 Task: Open Card Bug Report Triage in Board Content Creation to Workspace Community Management and add a team member Softage.3@softage.net, a label Purple, a checklist Business Continuity Plan, an attachment from your google drive, a color Purple and finally, add a card description 'Create design mockups for new product' and a comment 'We should approach this task with a customer-centric mindset, ensuring that we meet their needs and expectations.'. Add a start date 'Jan 07, 1900' with a due date 'Jan 14, 1900'
Action: Mouse moved to (97, 56)
Screenshot: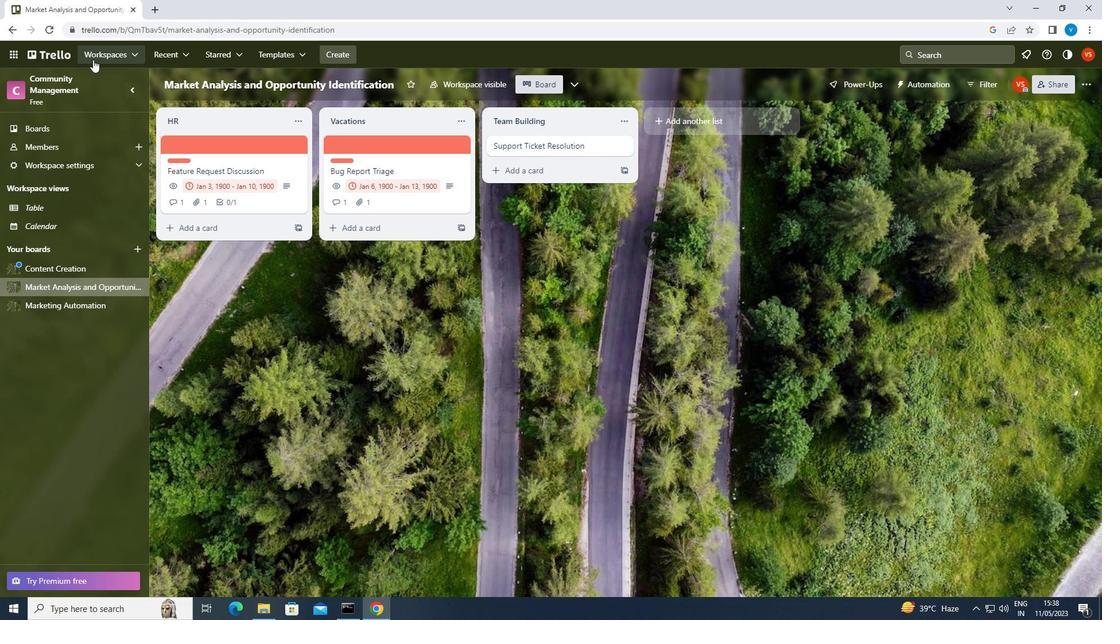 
Action: Mouse pressed left at (97, 56)
Screenshot: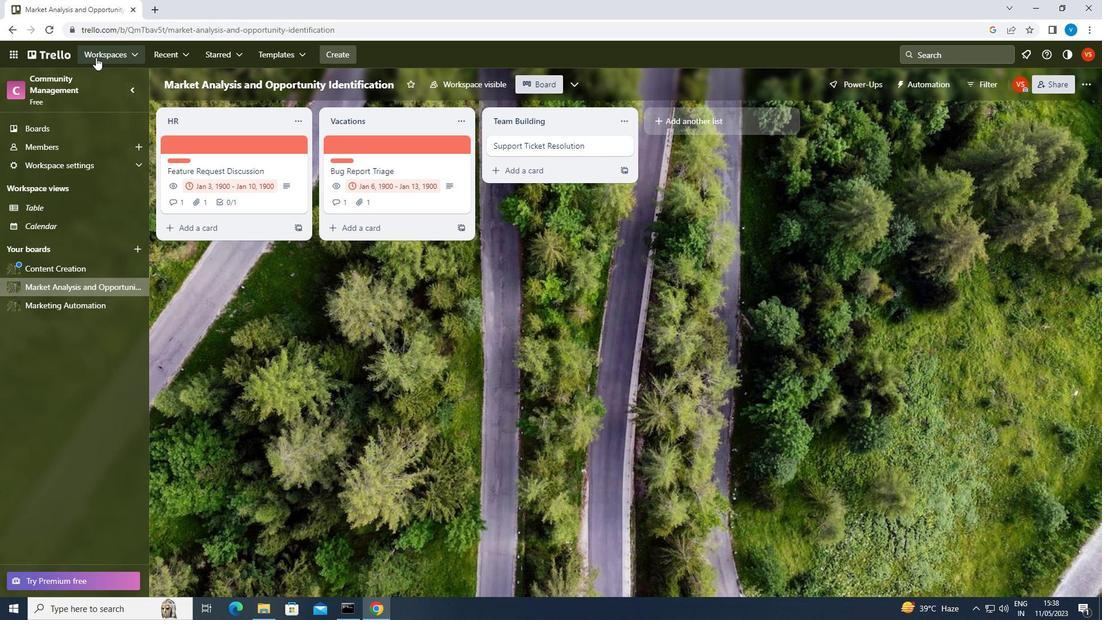 
Action: Mouse moved to (140, 283)
Screenshot: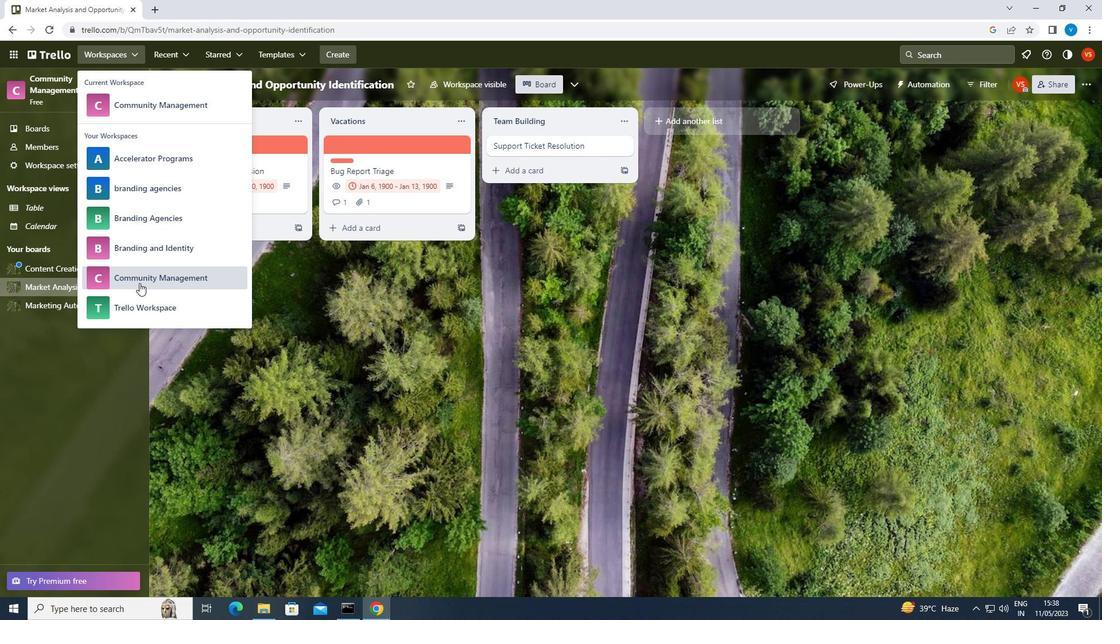 
Action: Mouse pressed left at (140, 283)
Screenshot: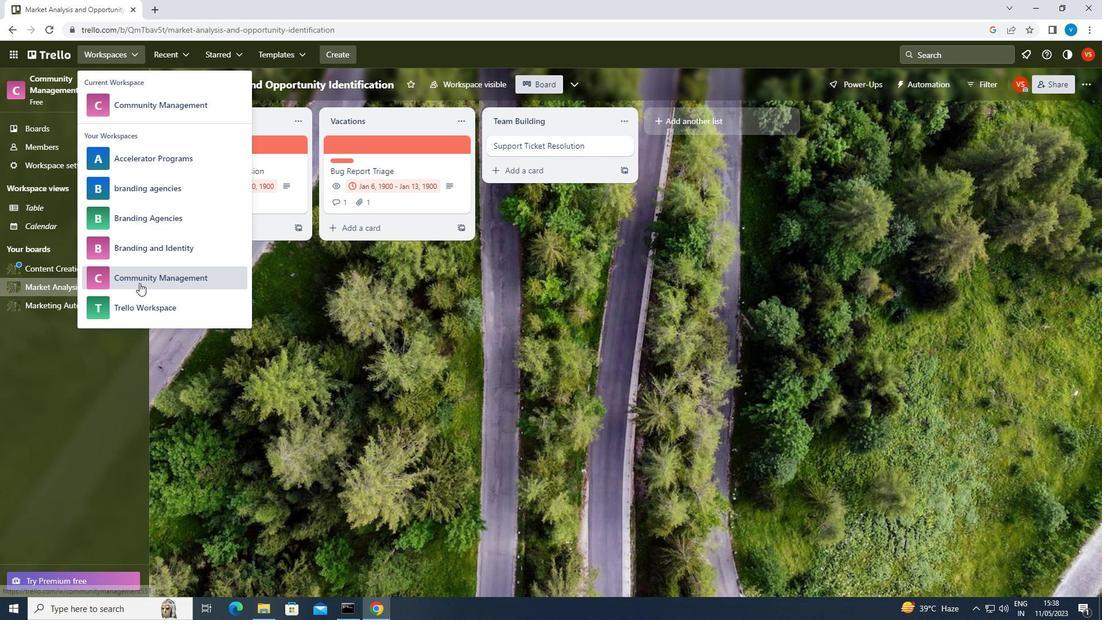 
Action: Mouse moved to (678, 449)
Screenshot: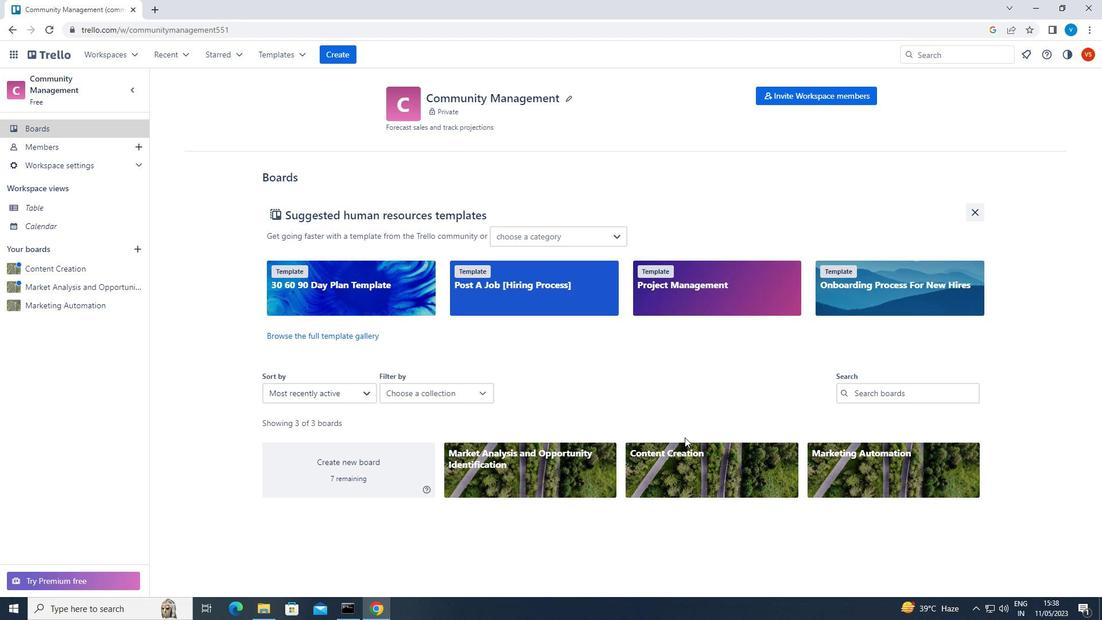 
Action: Mouse pressed left at (678, 449)
Screenshot: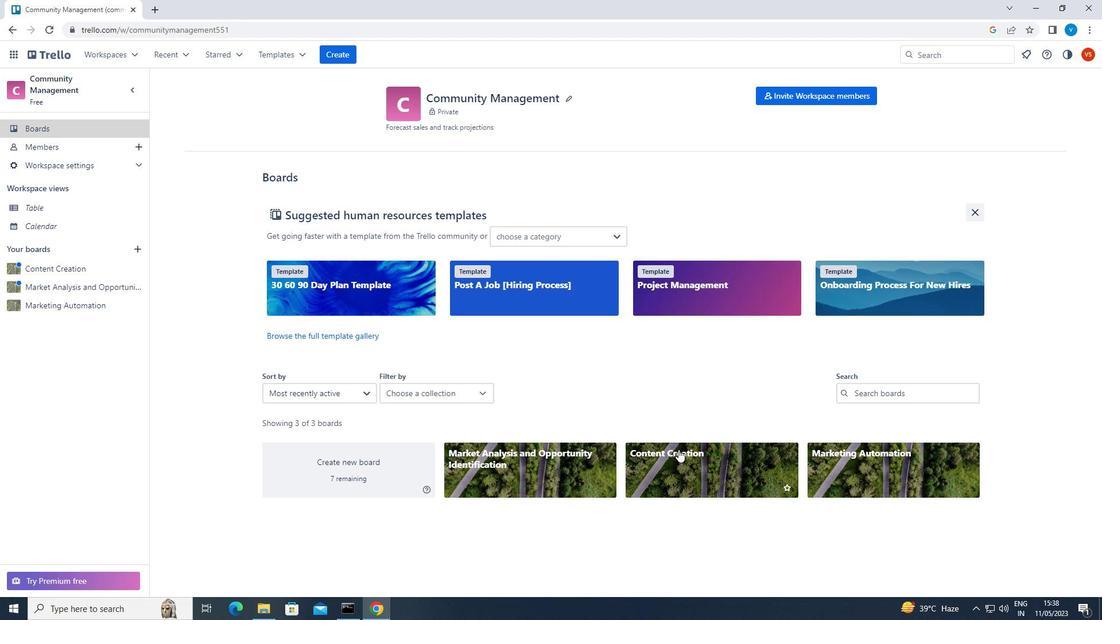 
Action: Mouse moved to (523, 141)
Screenshot: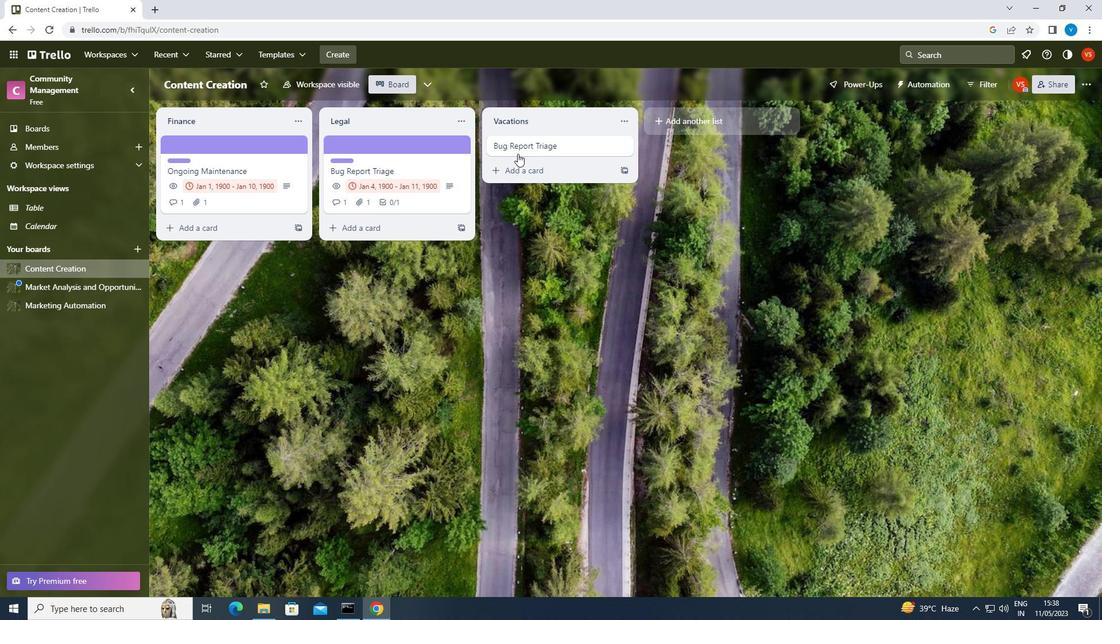 
Action: Mouse pressed left at (523, 141)
Screenshot: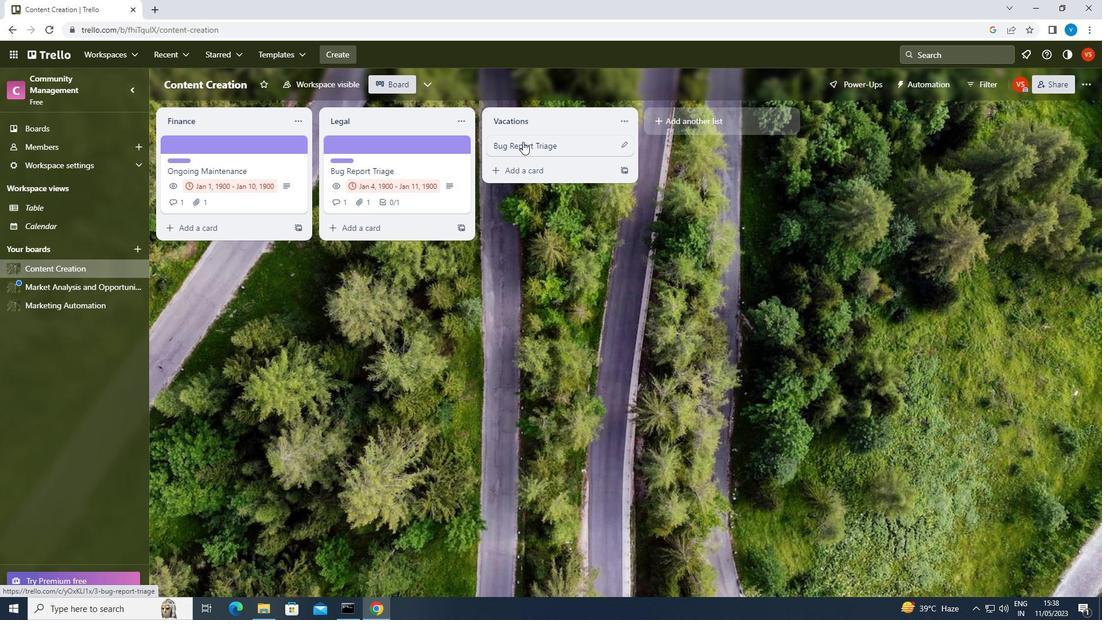 
Action: Mouse moved to (686, 144)
Screenshot: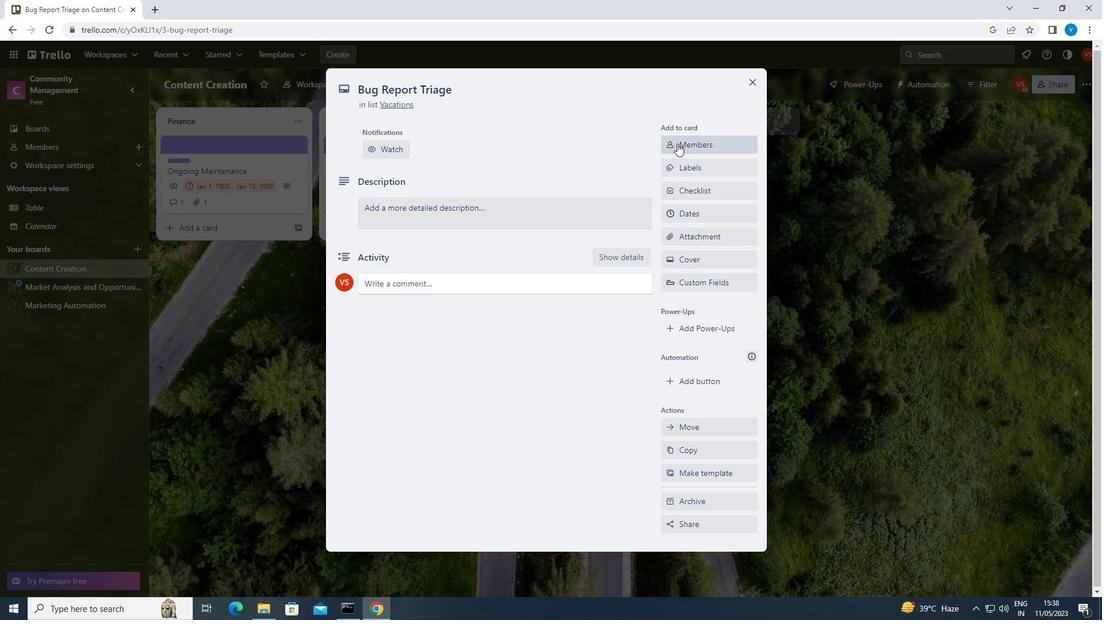 
Action: Mouse pressed left at (686, 144)
Screenshot: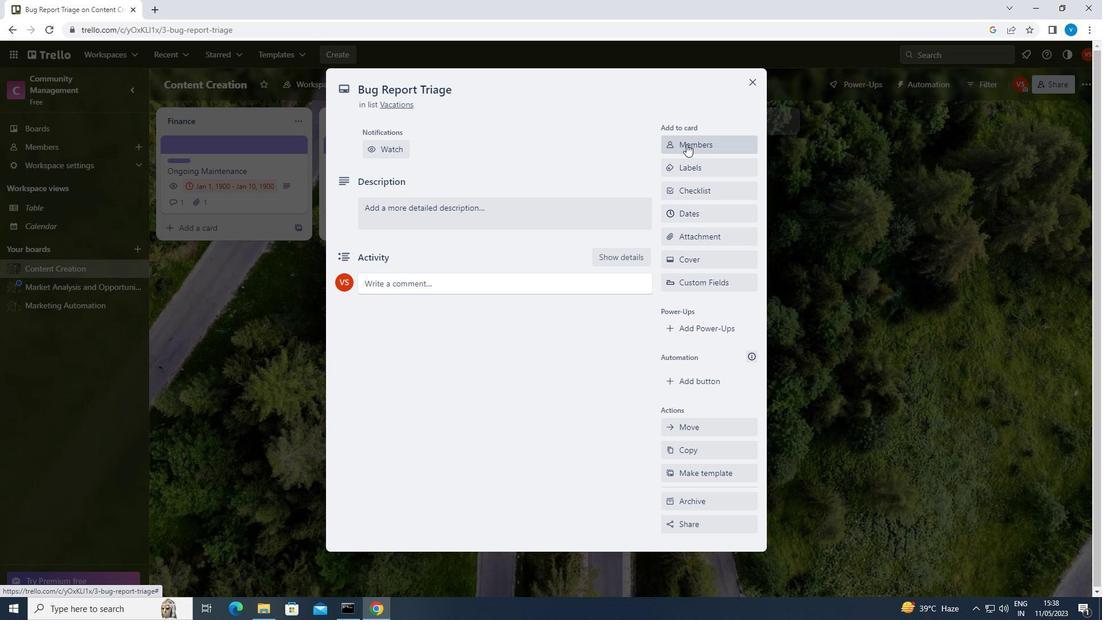 
Action: Mouse moved to (687, 145)
Screenshot: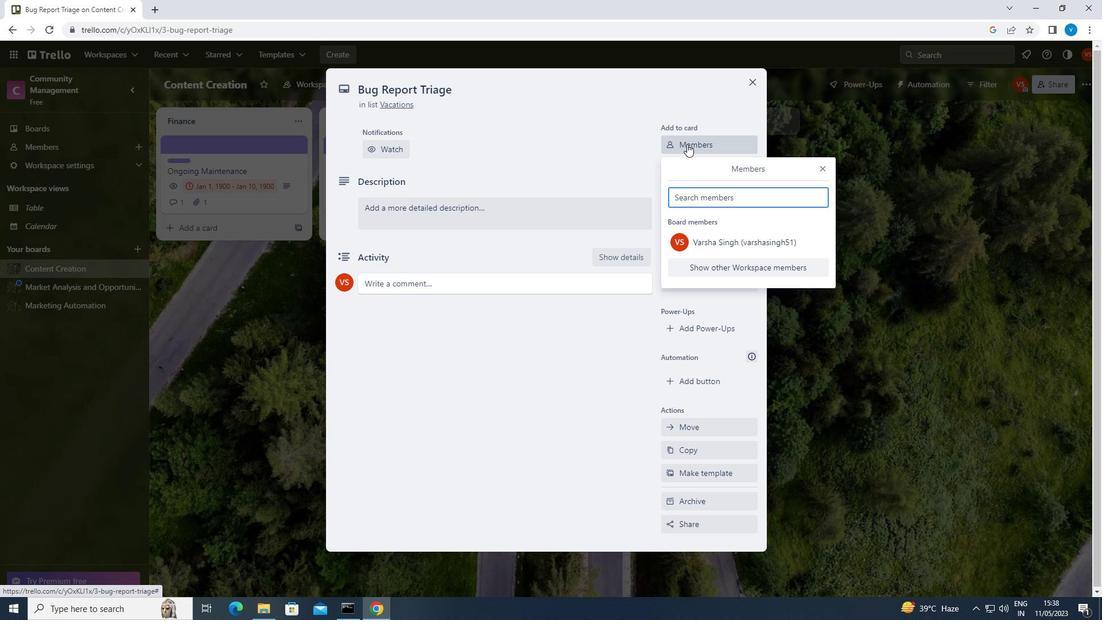 
Action: Key pressed <Key.shift>SOFTAGE.3<Key.shift>@SOFTAGE.NET
Screenshot: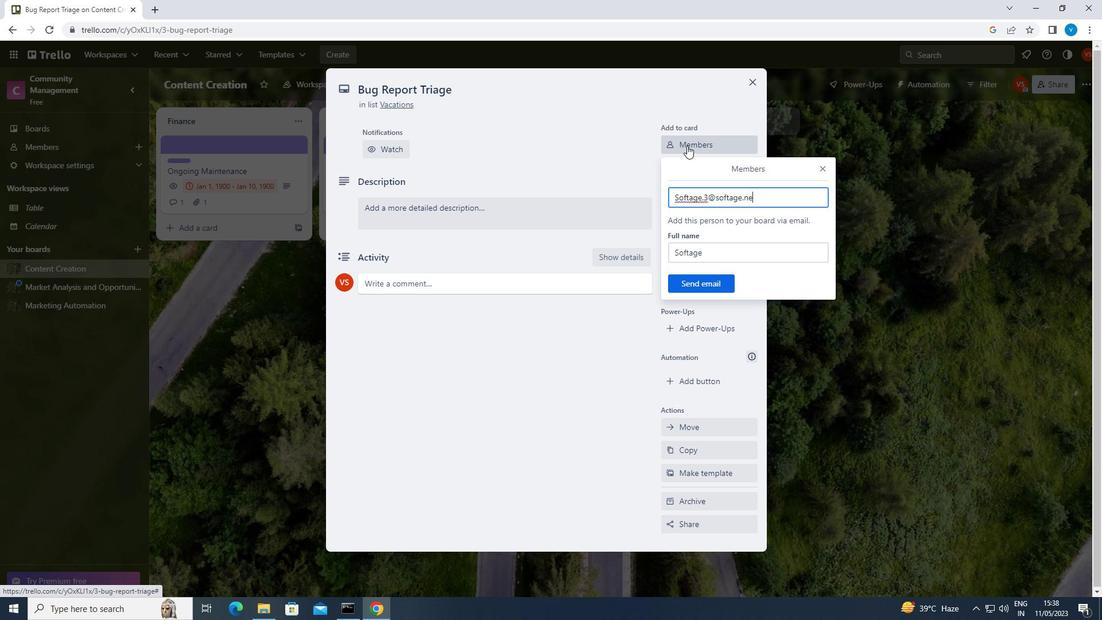 
Action: Mouse moved to (823, 168)
Screenshot: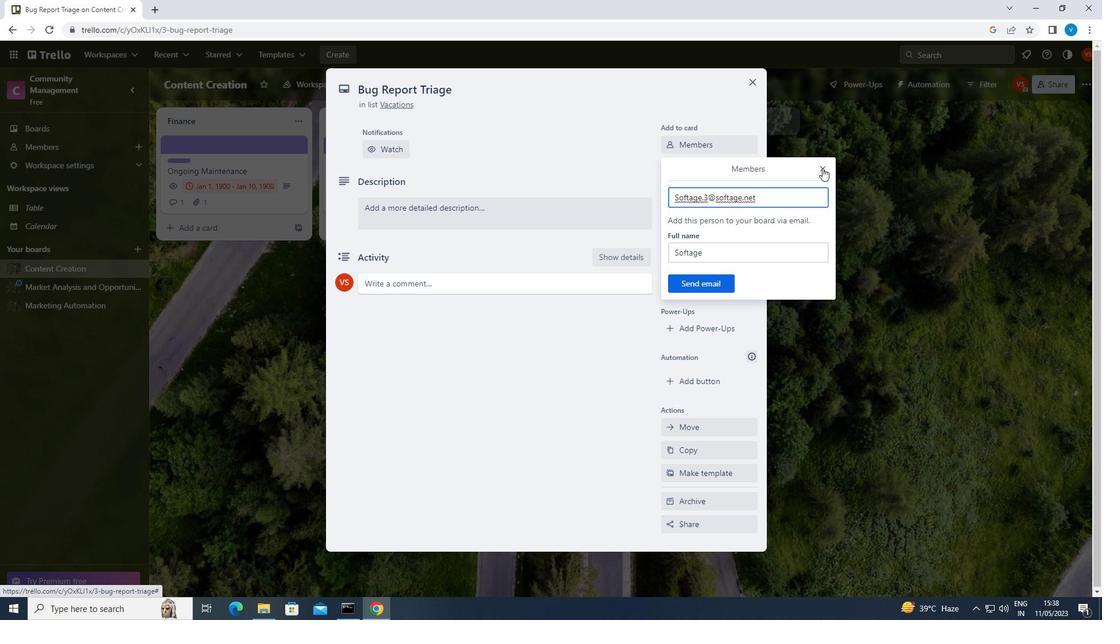 
Action: Mouse pressed left at (823, 168)
Screenshot: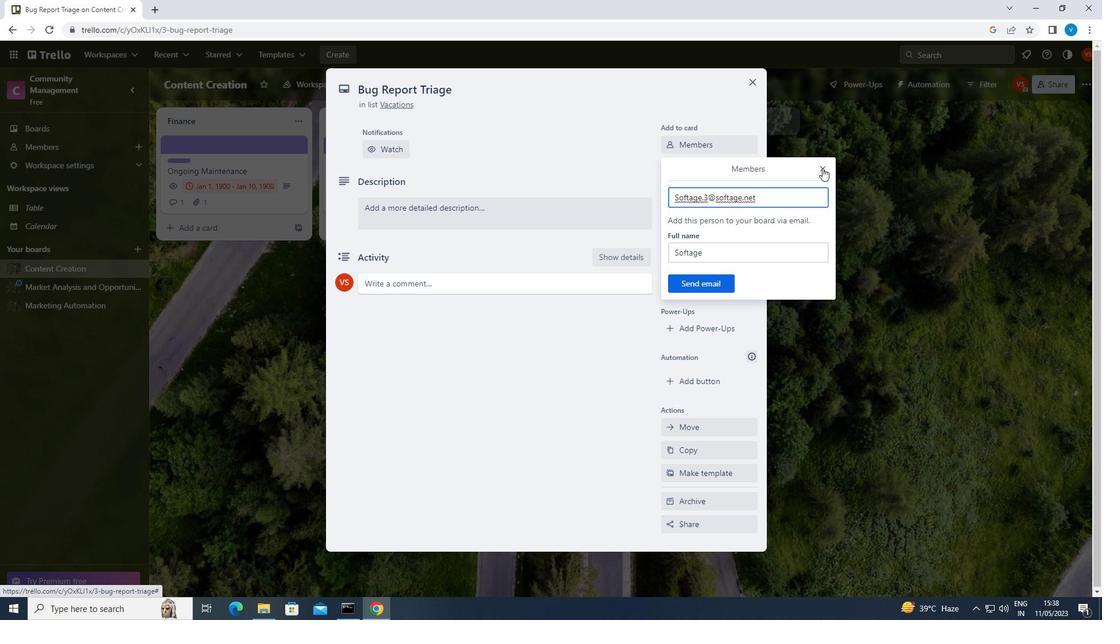 
Action: Mouse moved to (722, 174)
Screenshot: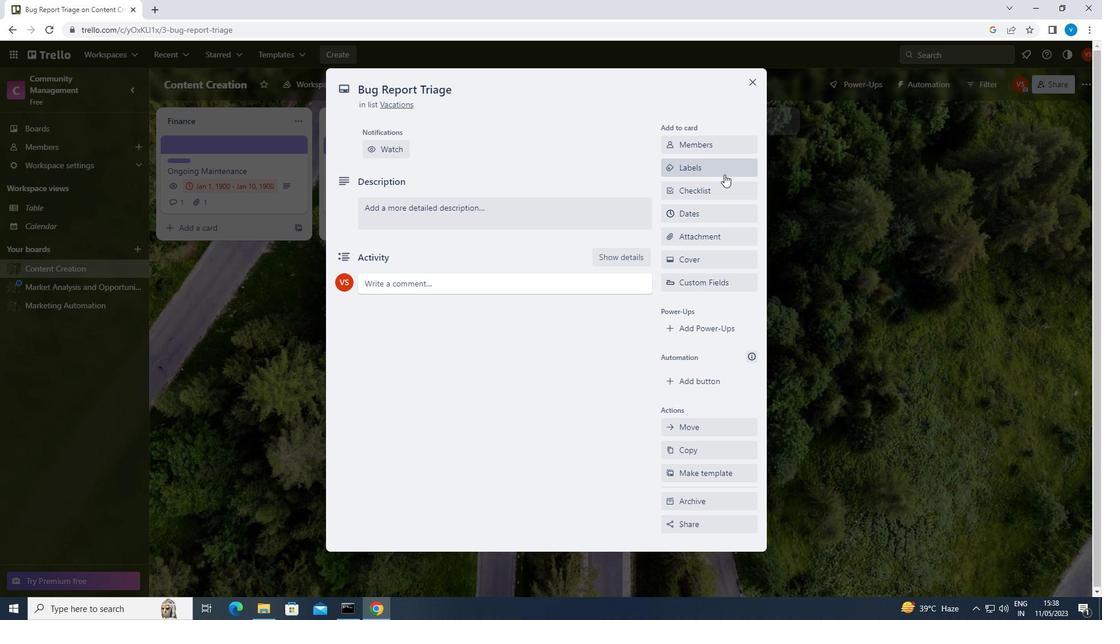
Action: Mouse pressed left at (722, 174)
Screenshot: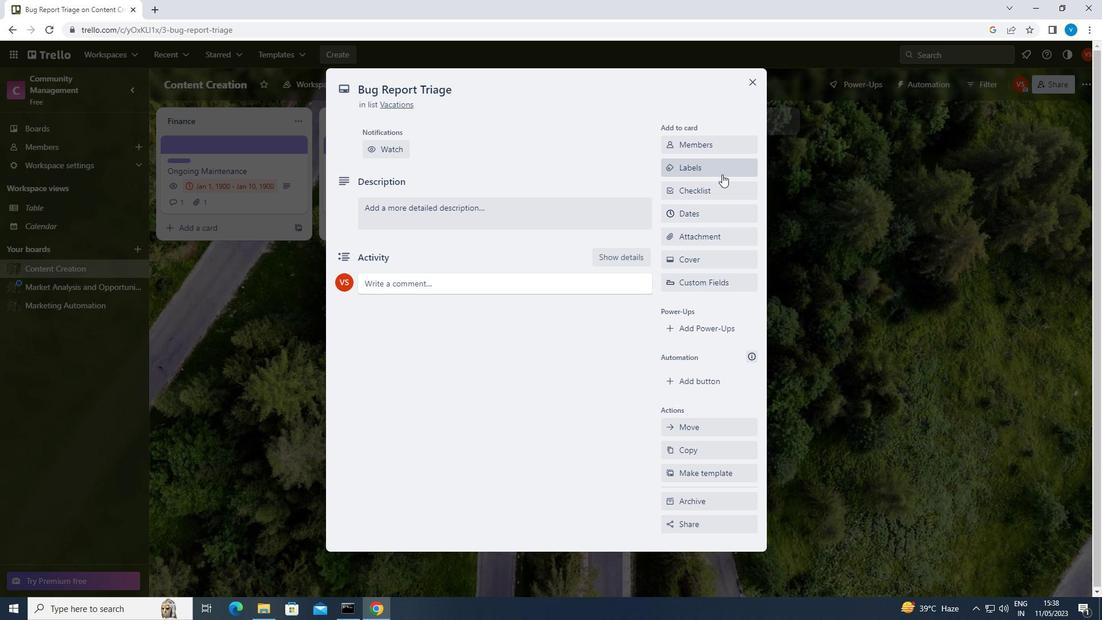 
Action: Mouse moved to (732, 337)
Screenshot: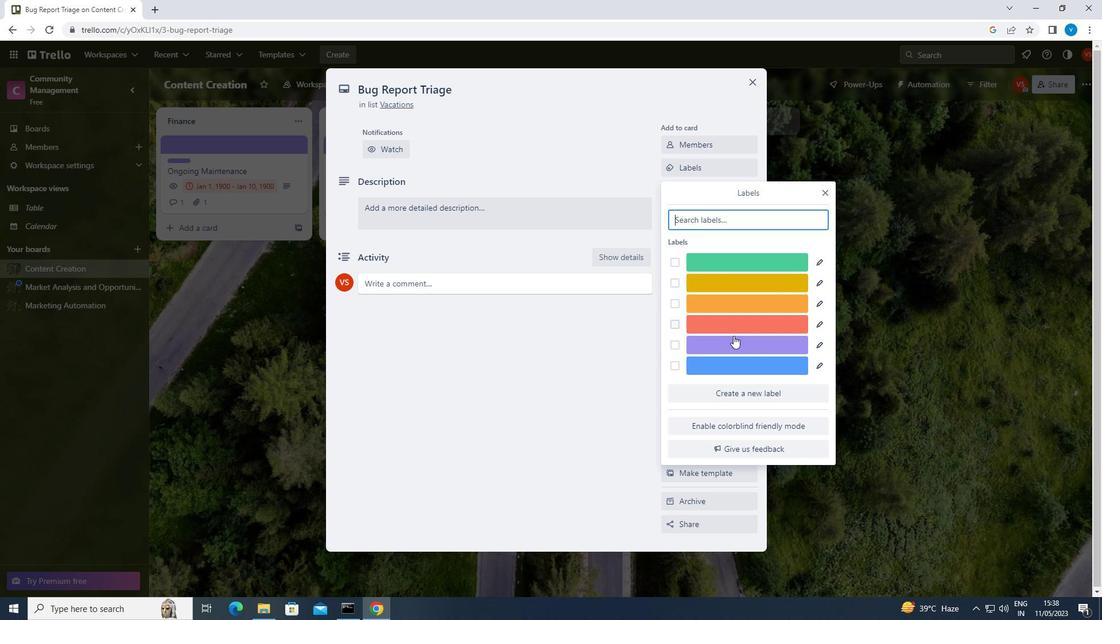 
Action: Mouse pressed left at (732, 337)
Screenshot: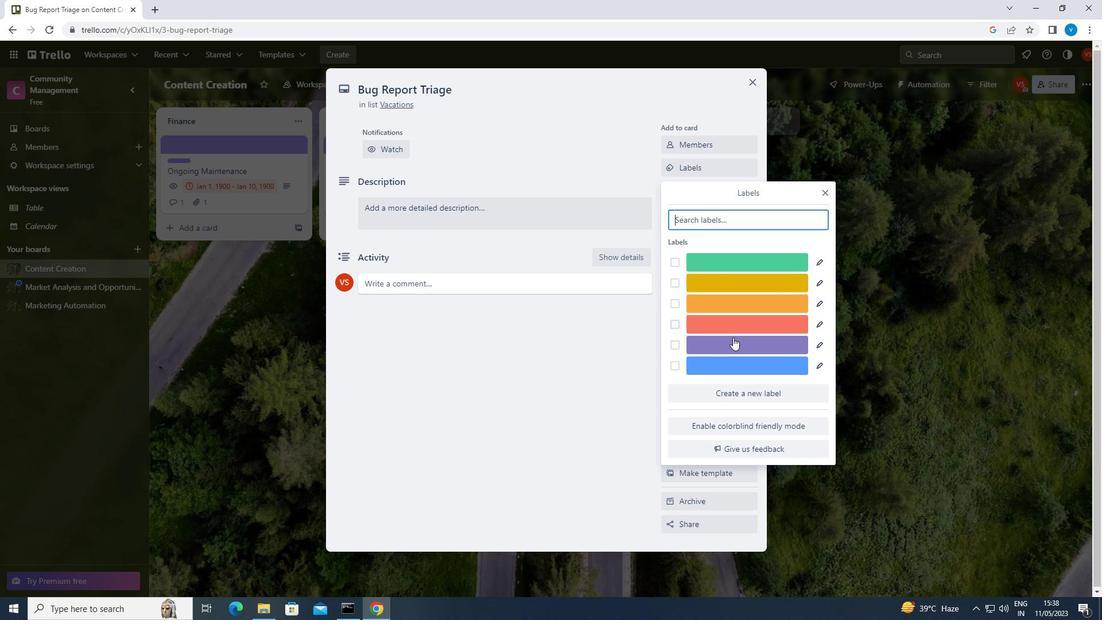 
Action: Mouse moved to (825, 187)
Screenshot: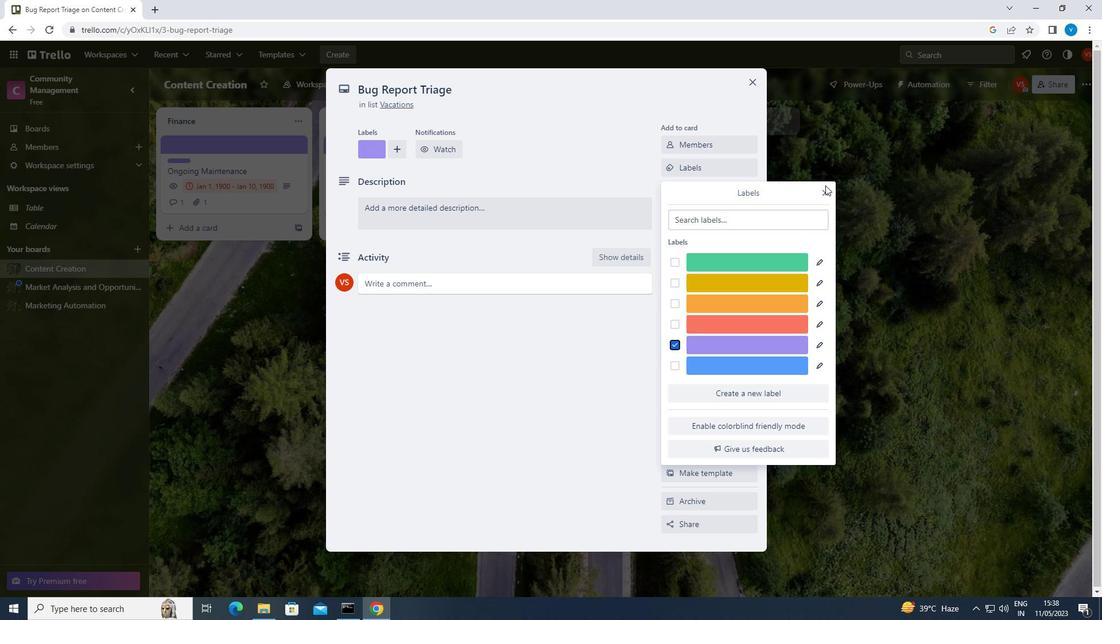 
Action: Mouse pressed left at (825, 187)
Screenshot: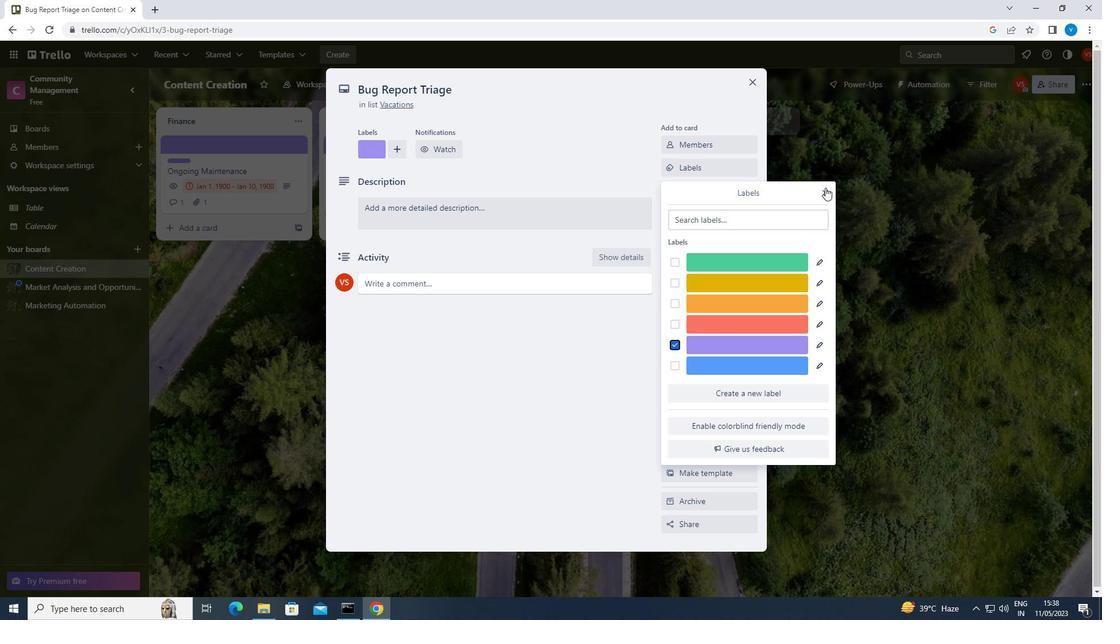 
Action: Mouse moved to (724, 191)
Screenshot: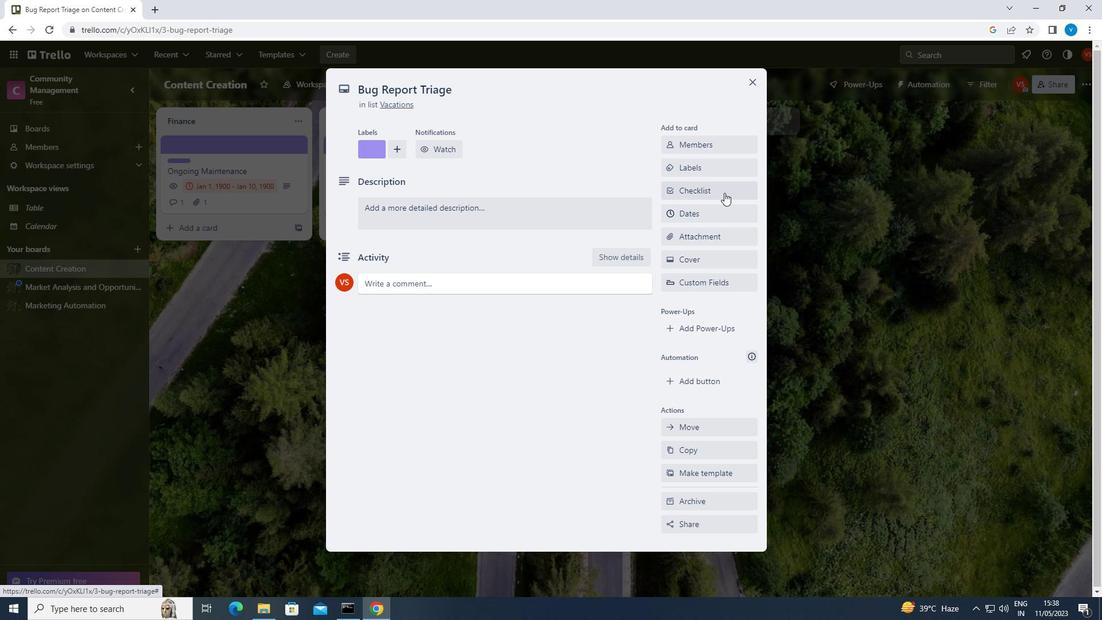 
Action: Mouse pressed left at (724, 191)
Screenshot: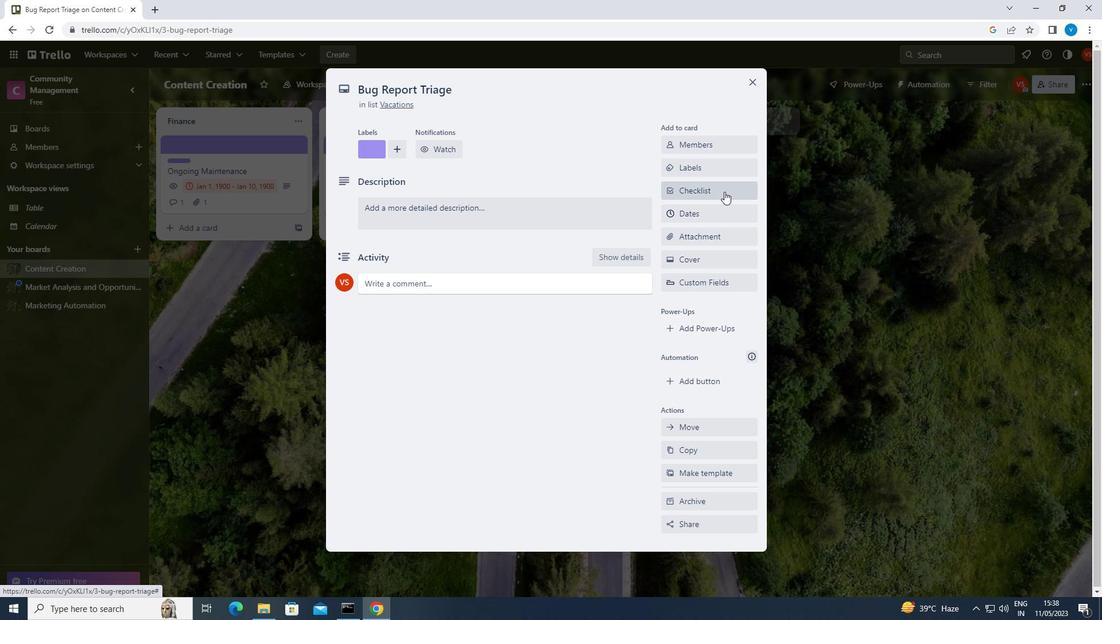 
Action: Mouse moved to (696, 313)
Screenshot: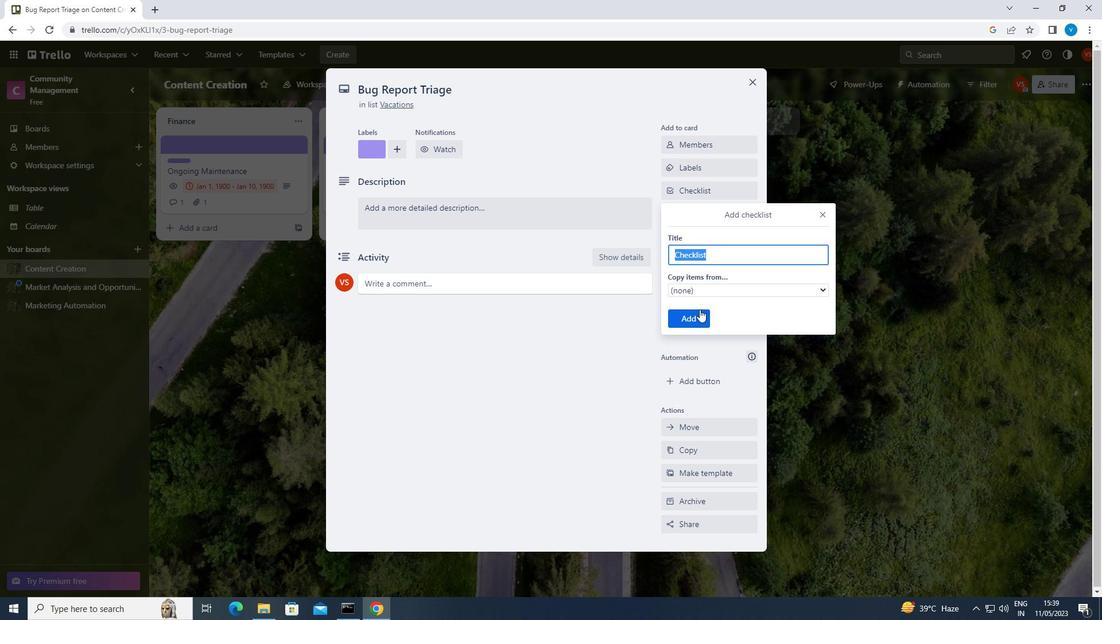 
Action: Mouse pressed left at (696, 313)
Screenshot: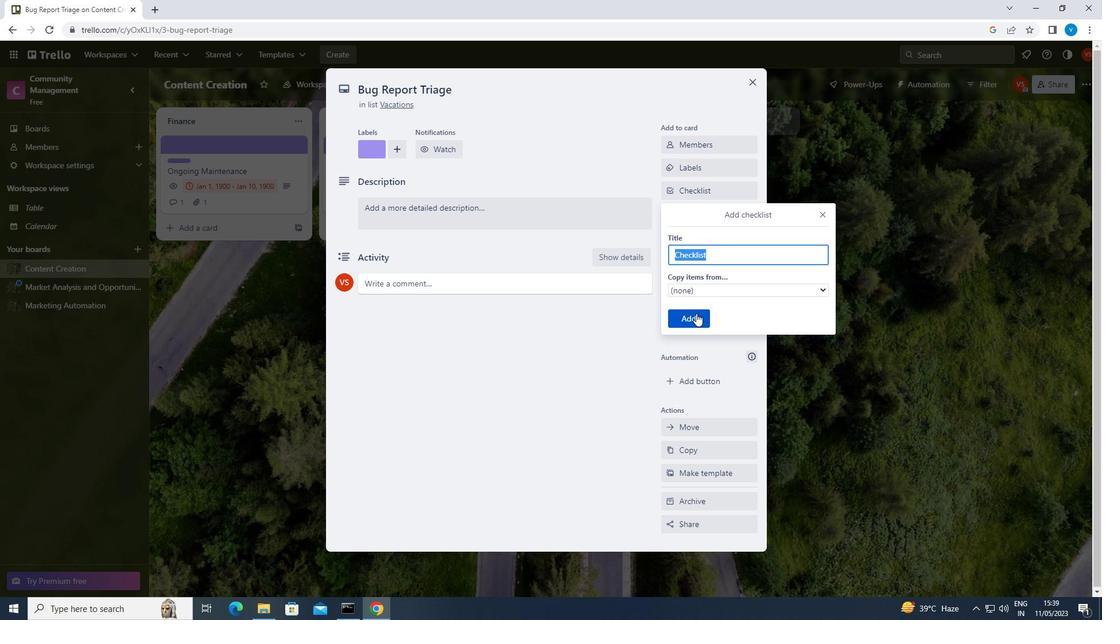 
Action: Mouse moved to (545, 294)
Screenshot: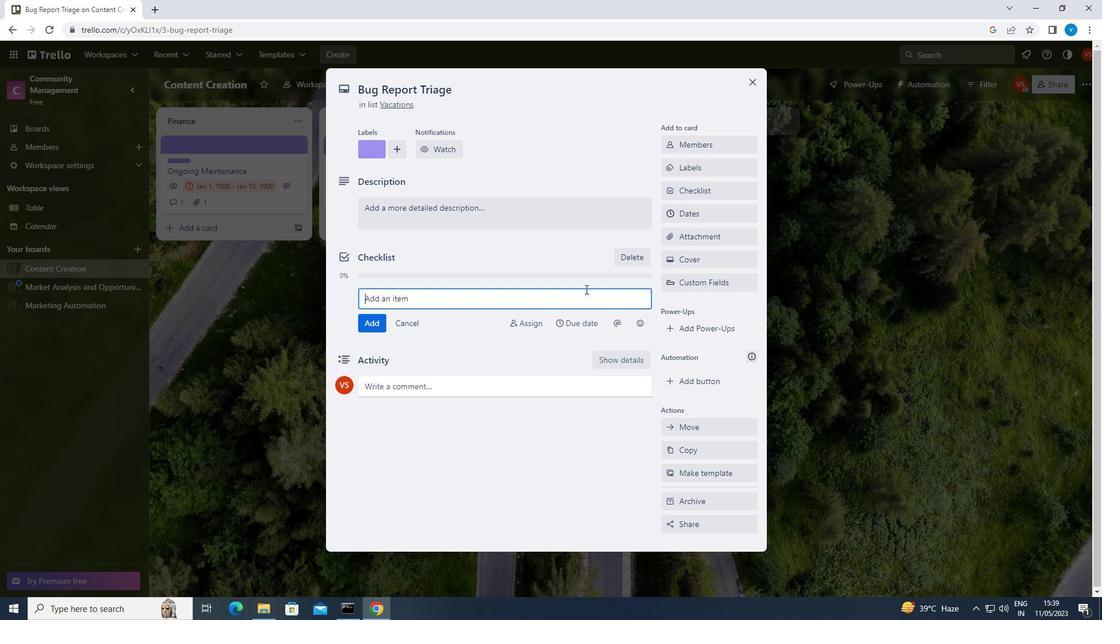
Action: Key pressed <Key.shift>BUSINESS<Key.space><Key.shift>CONTINUITY<Key.space><Key.shift>PLAN
Screenshot: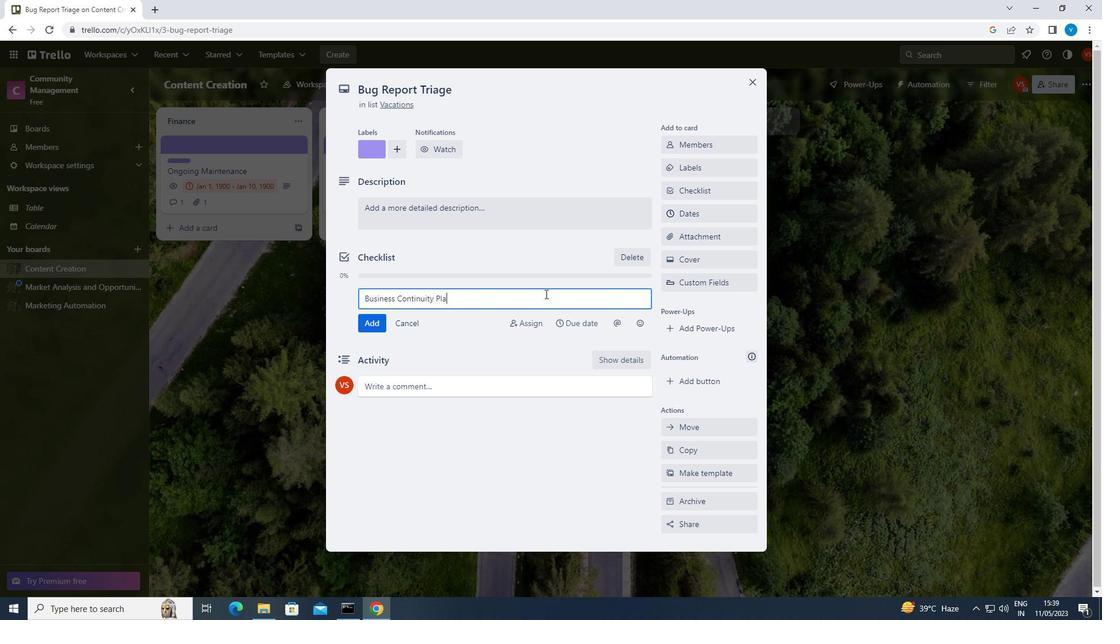 
Action: Mouse moved to (720, 236)
Screenshot: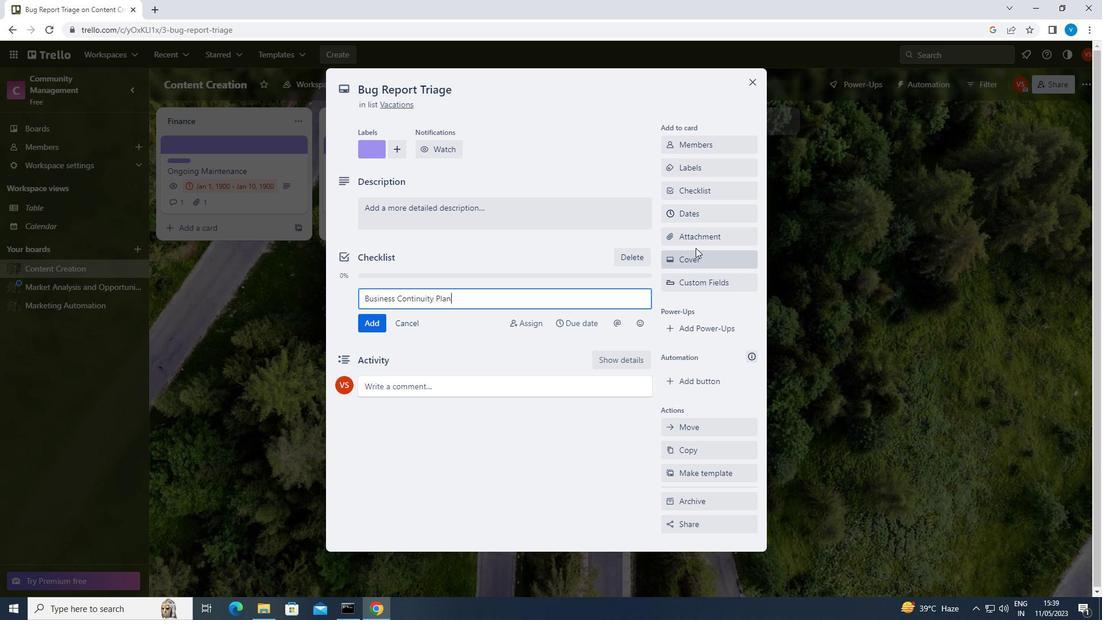 
Action: Mouse pressed left at (720, 236)
Screenshot: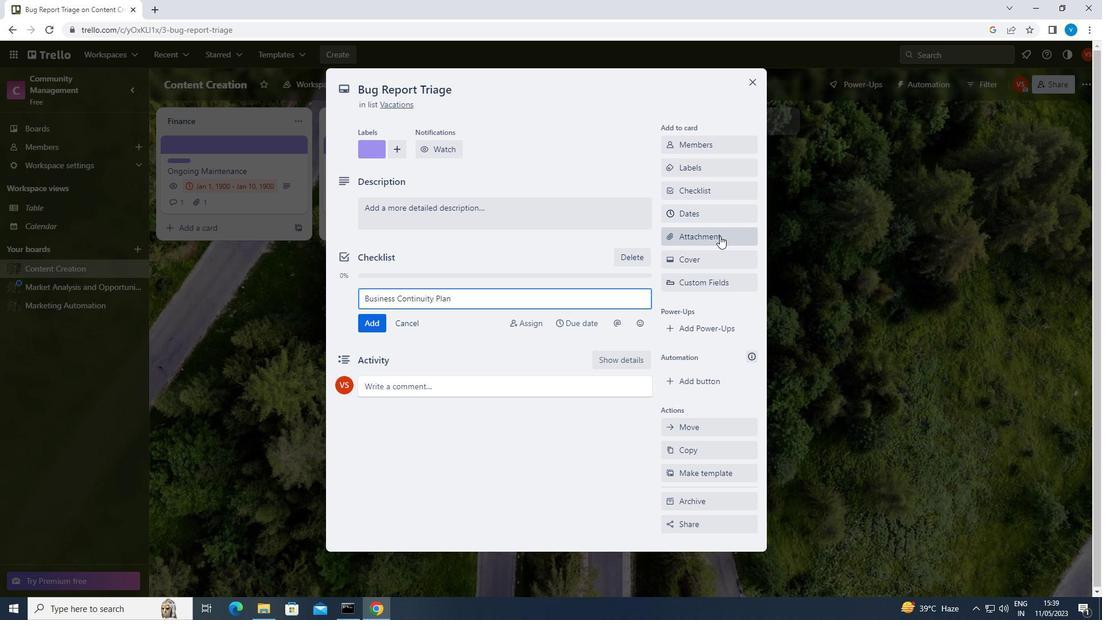 
Action: Mouse moved to (712, 326)
Screenshot: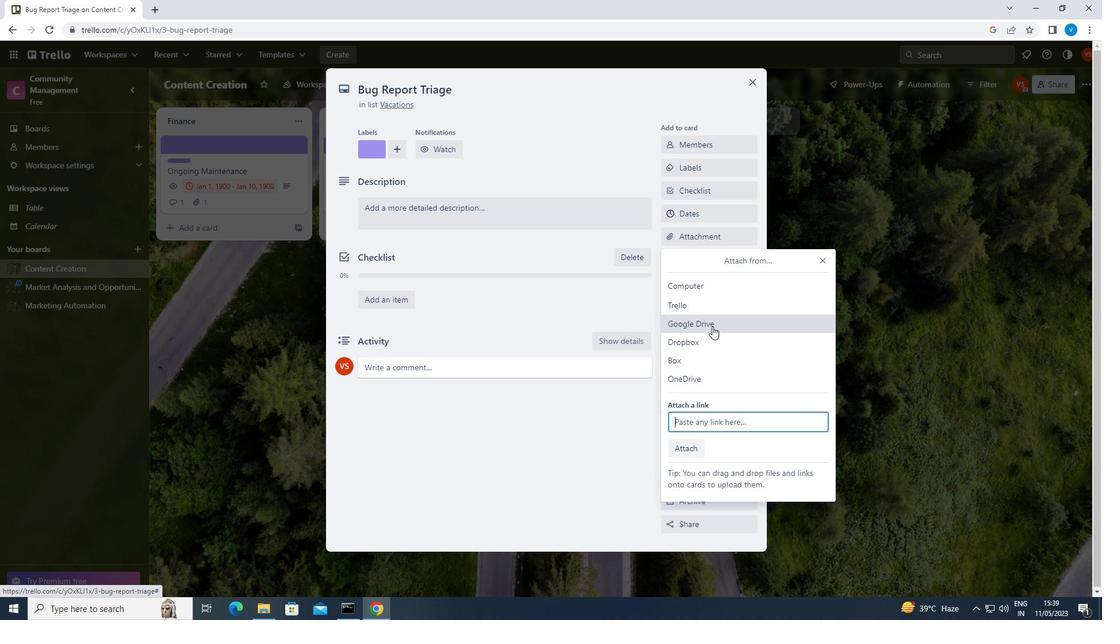 
Action: Mouse pressed left at (712, 326)
Screenshot: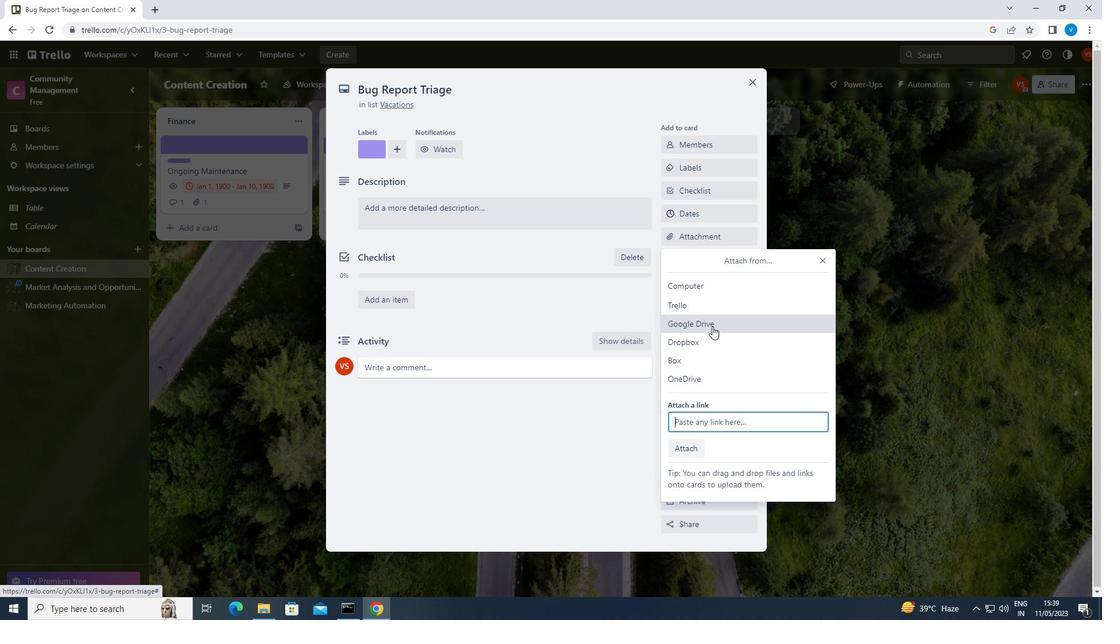 
Action: Mouse moved to (350, 311)
Screenshot: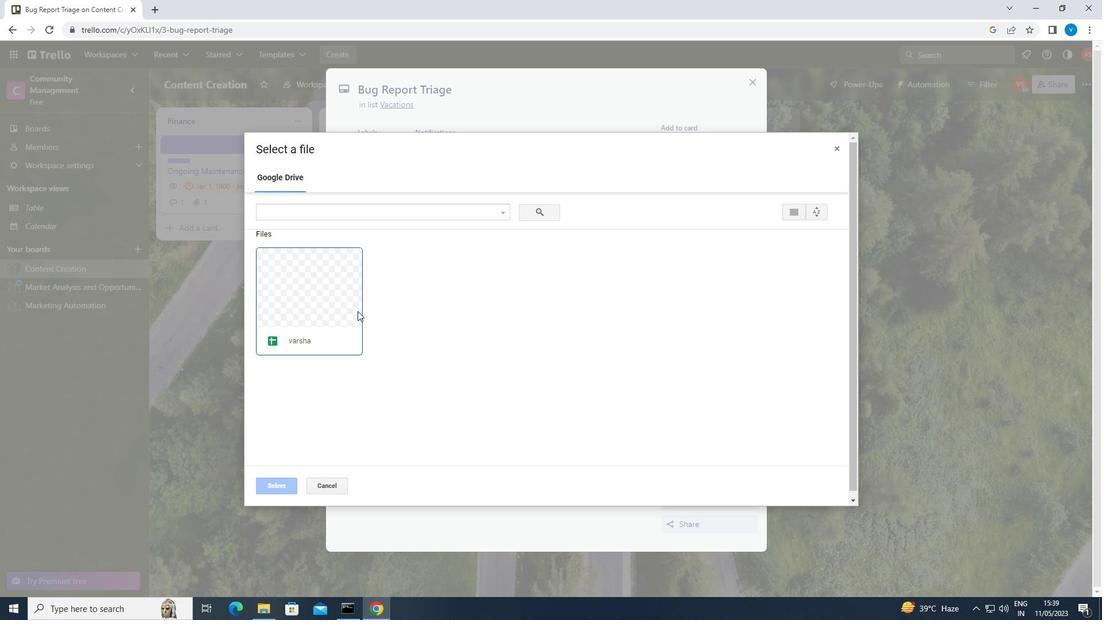 
Action: Mouse pressed left at (350, 311)
Screenshot: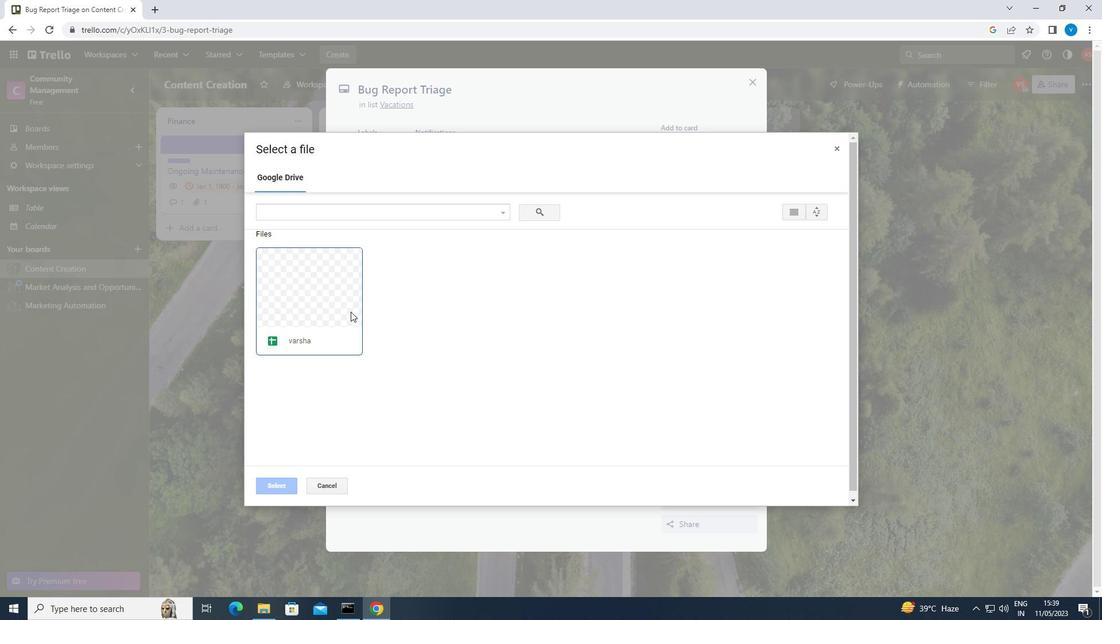 
Action: Mouse moved to (291, 482)
Screenshot: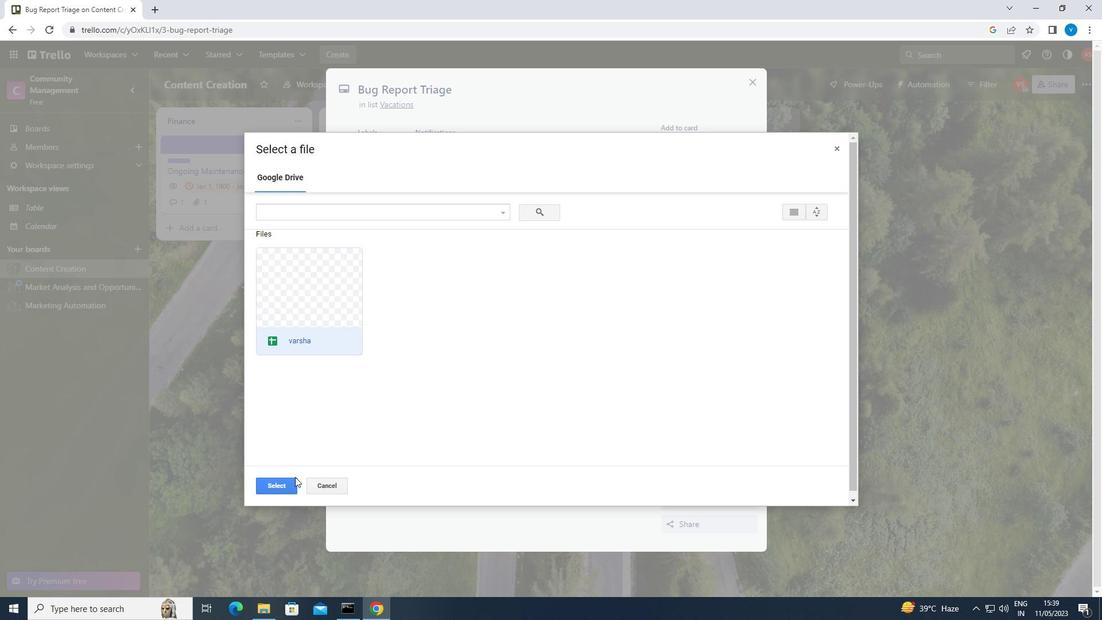 
Action: Mouse pressed left at (291, 482)
Screenshot: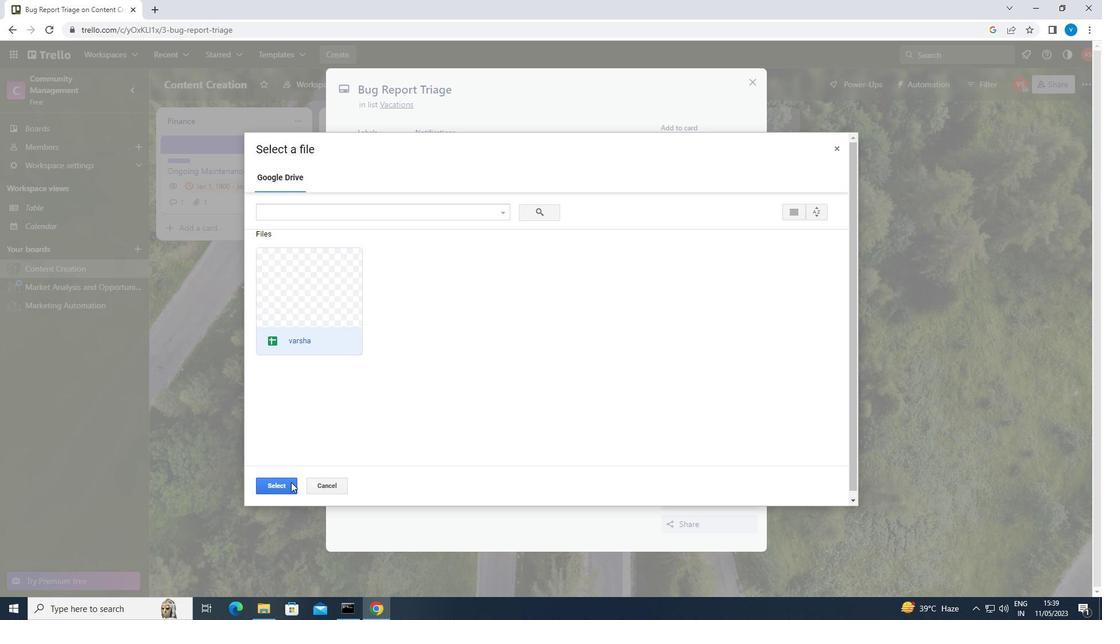 
Action: Mouse moved to (700, 263)
Screenshot: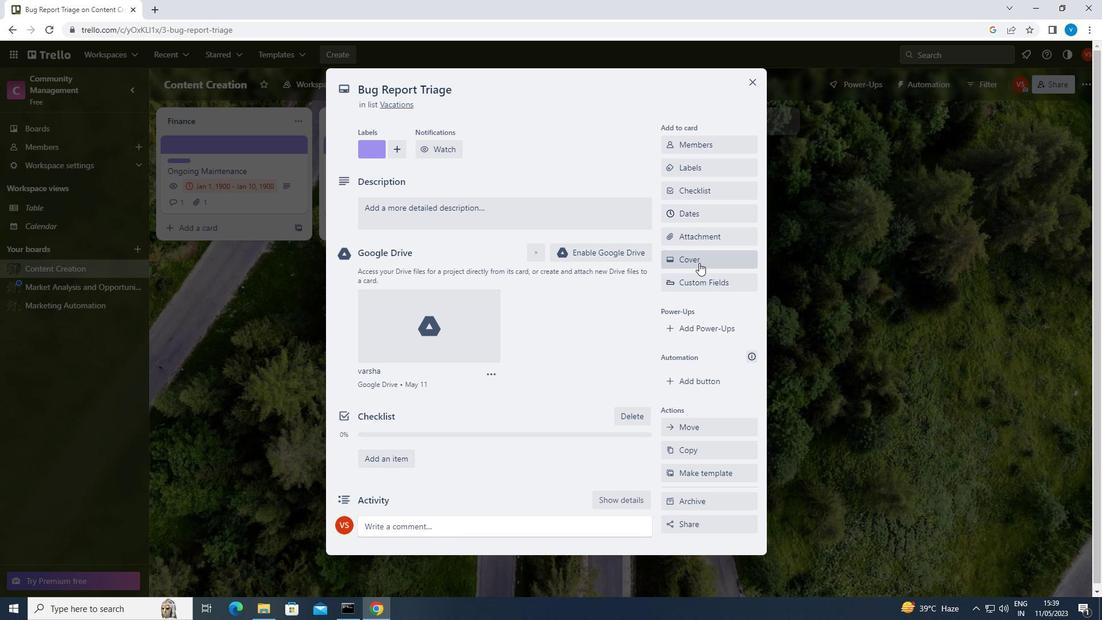 
Action: Mouse pressed left at (700, 263)
Screenshot: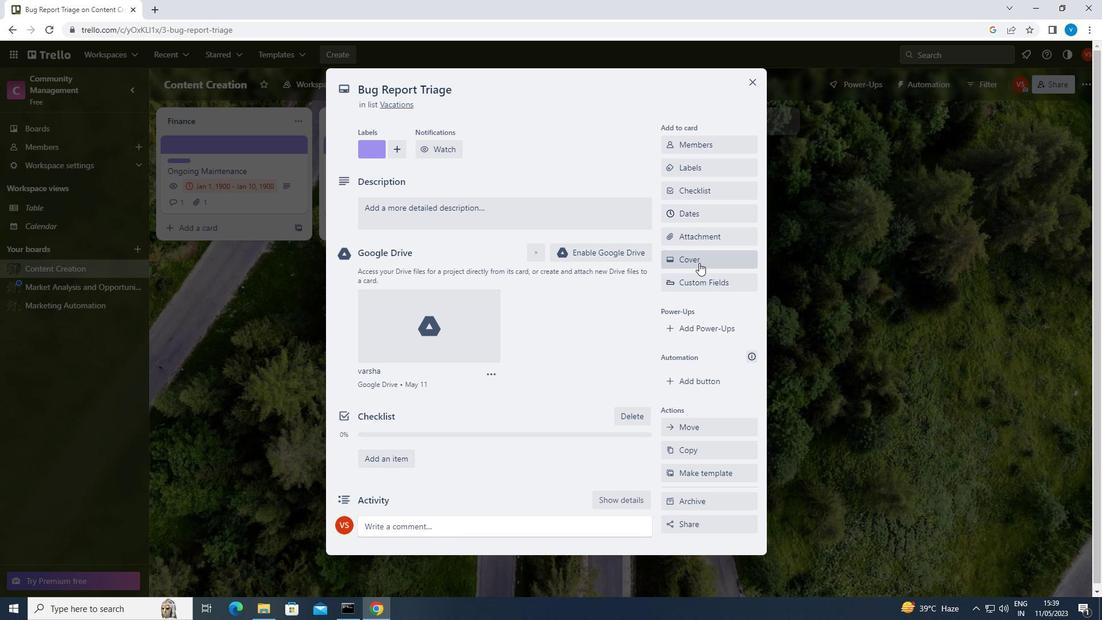 
Action: Mouse moved to (808, 364)
Screenshot: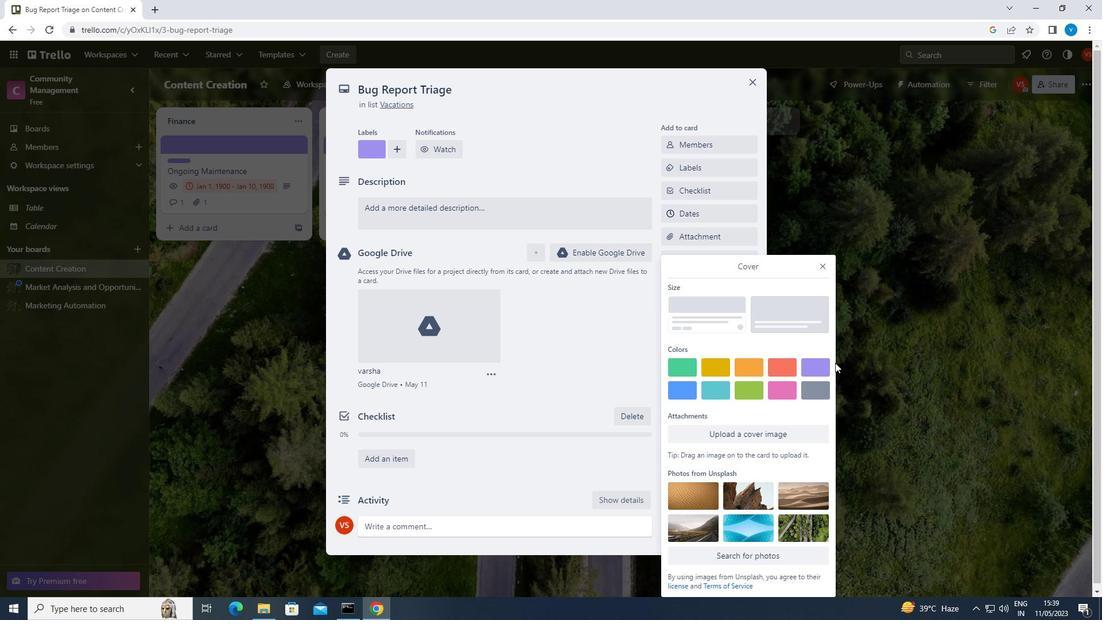 
Action: Mouse pressed left at (808, 364)
Screenshot: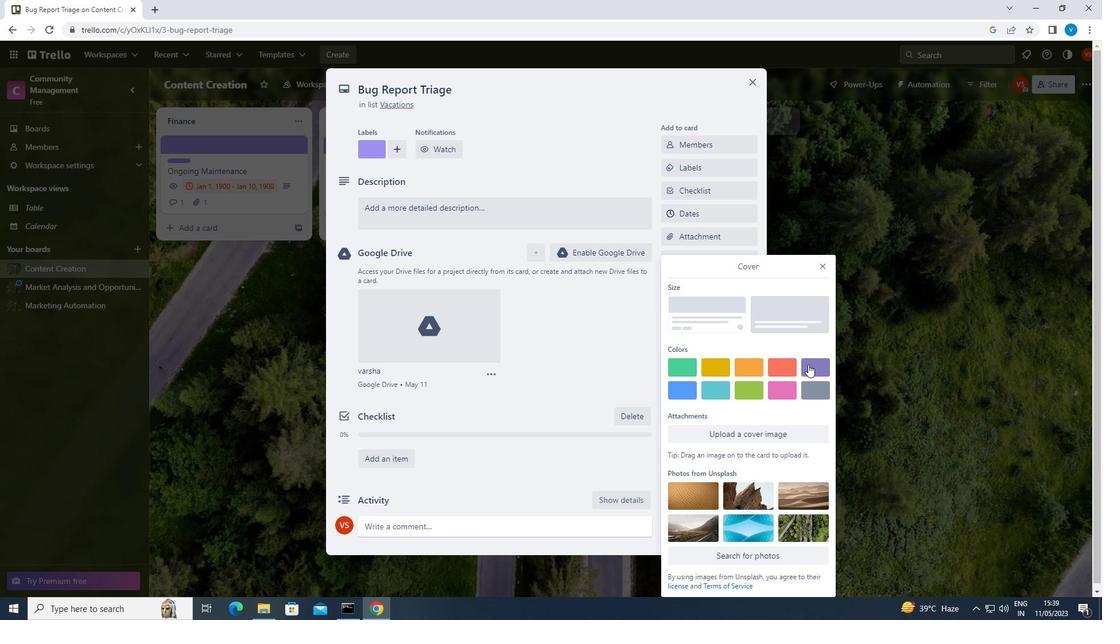 
Action: Mouse moved to (822, 244)
Screenshot: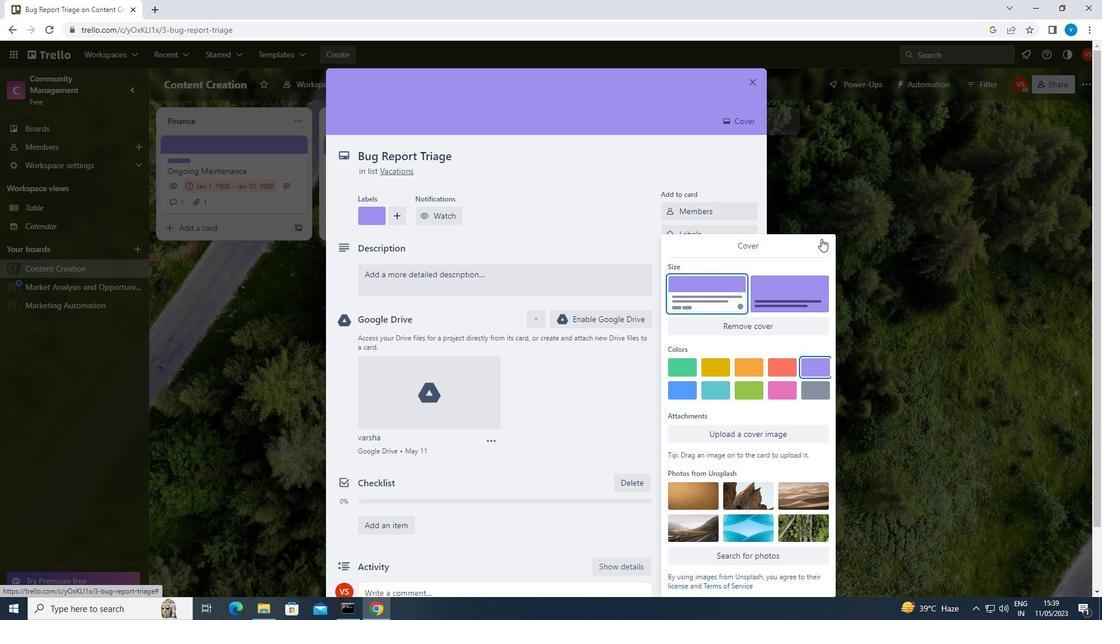 
Action: Mouse pressed left at (822, 244)
Screenshot: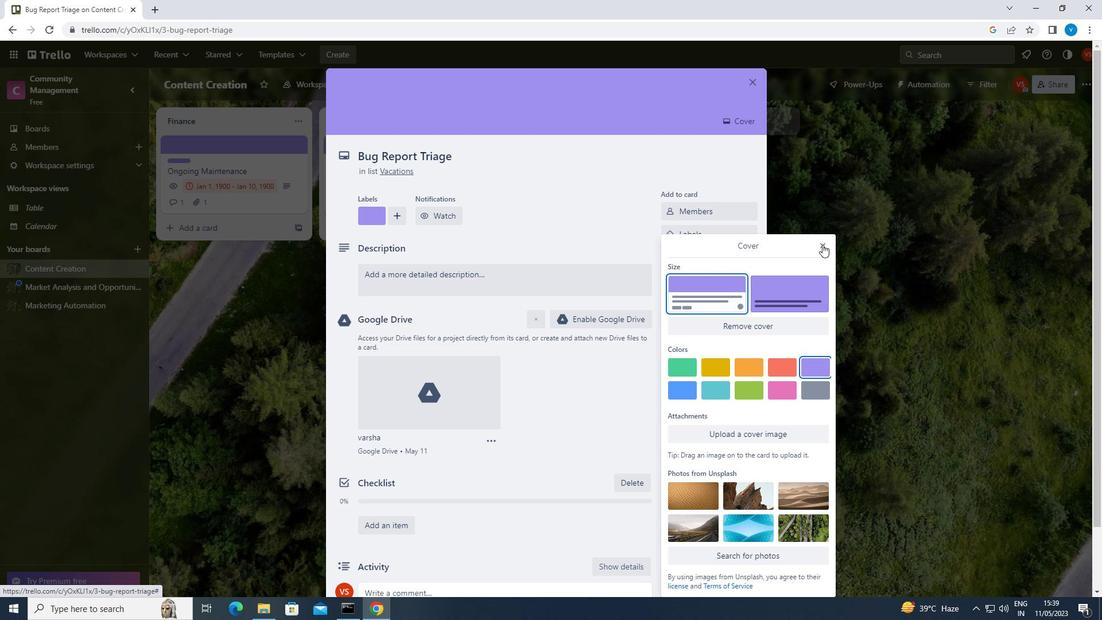 
Action: Mouse moved to (412, 274)
Screenshot: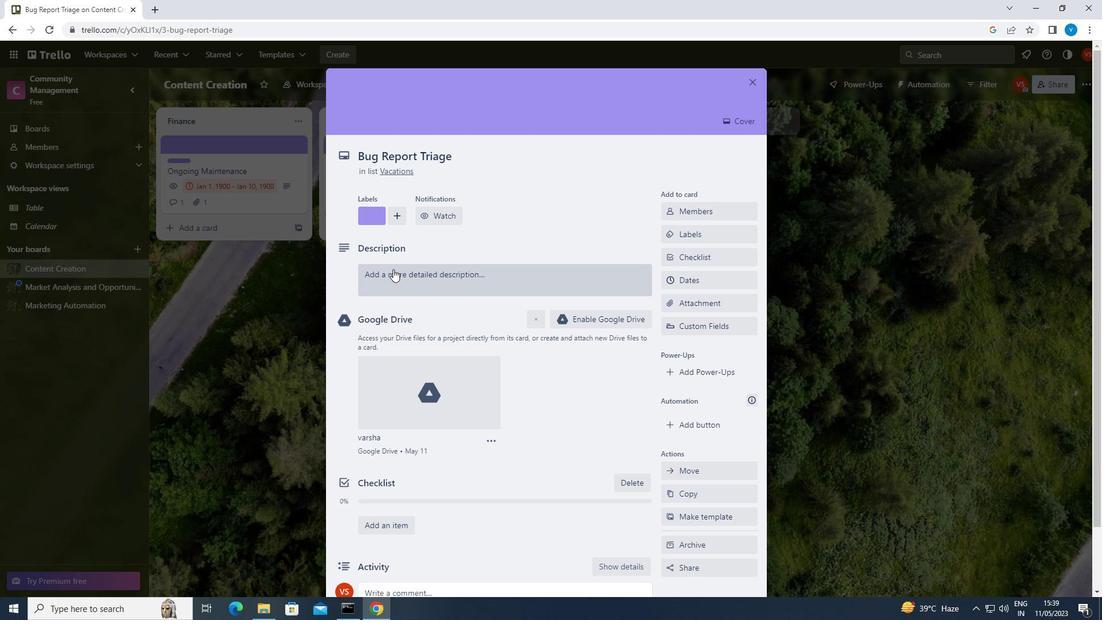 
Action: Mouse pressed left at (412, 274)
Screenshot: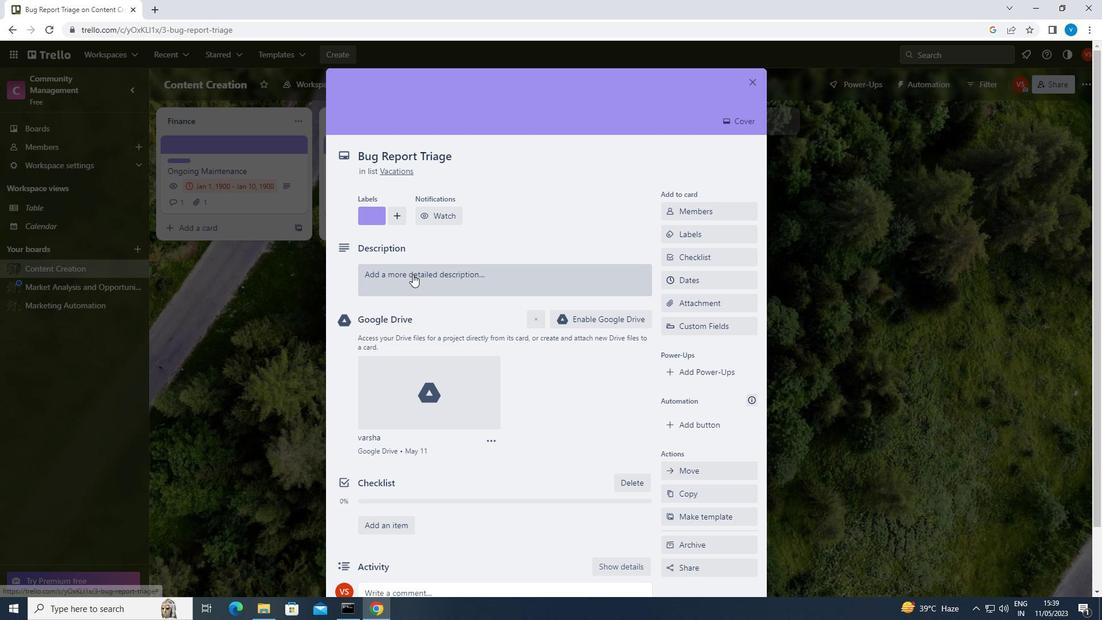 
Action: Mouse moved to (414, 273)
Screenshot: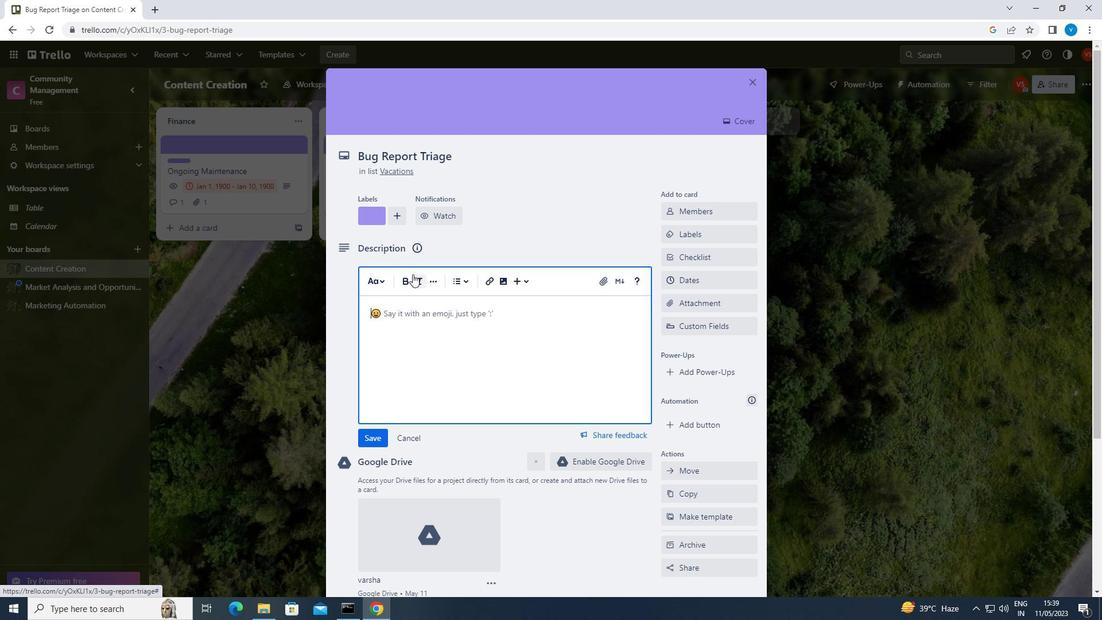 
Action: Key pressed <Key.shift>CREATE<Key.space>DESIGN<Key.space>MOCKUPS<Key.space>FOR<Key.space>NEW<Key.space>PRODUCT
Screenshot: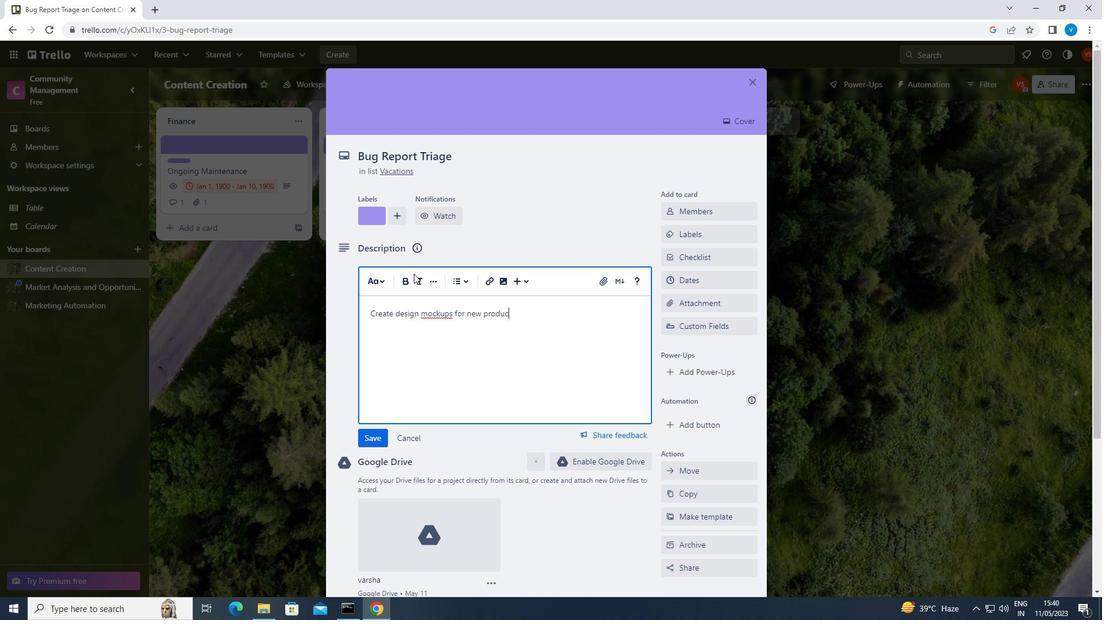 
Action: Mouse moved to (373, 443)
Screenshot: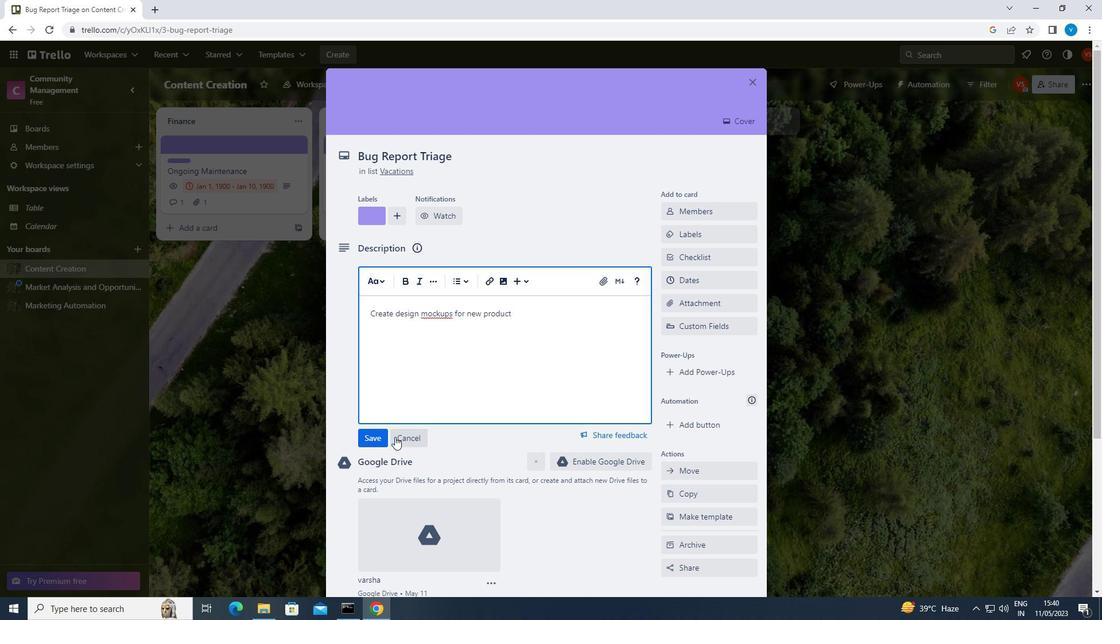 
Action: Mouse pressed left at (373, 443)
Screenshot: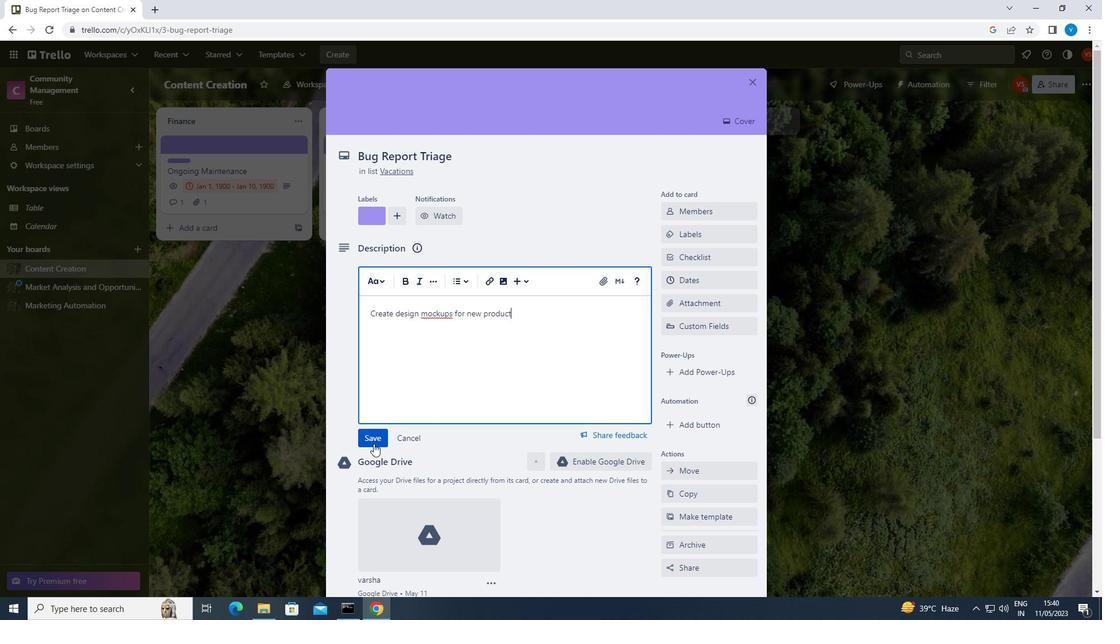 
Action: Mouse moved to (452, 435)
Screenshot: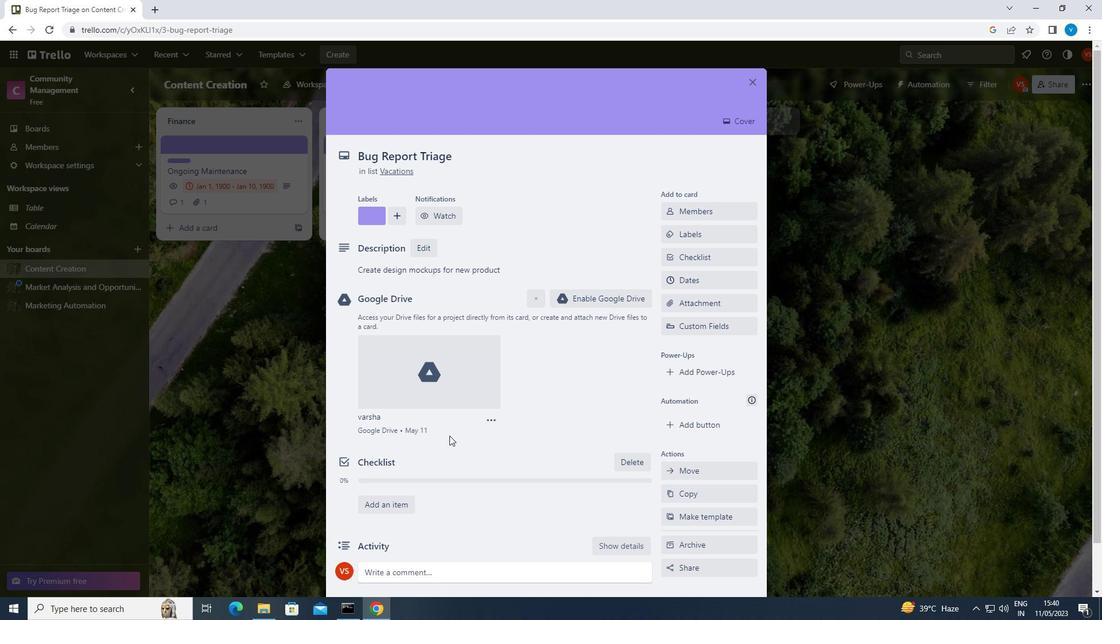 
Action: Mouse scrolled (452, 435) with delta (0, 0)
Screenshot: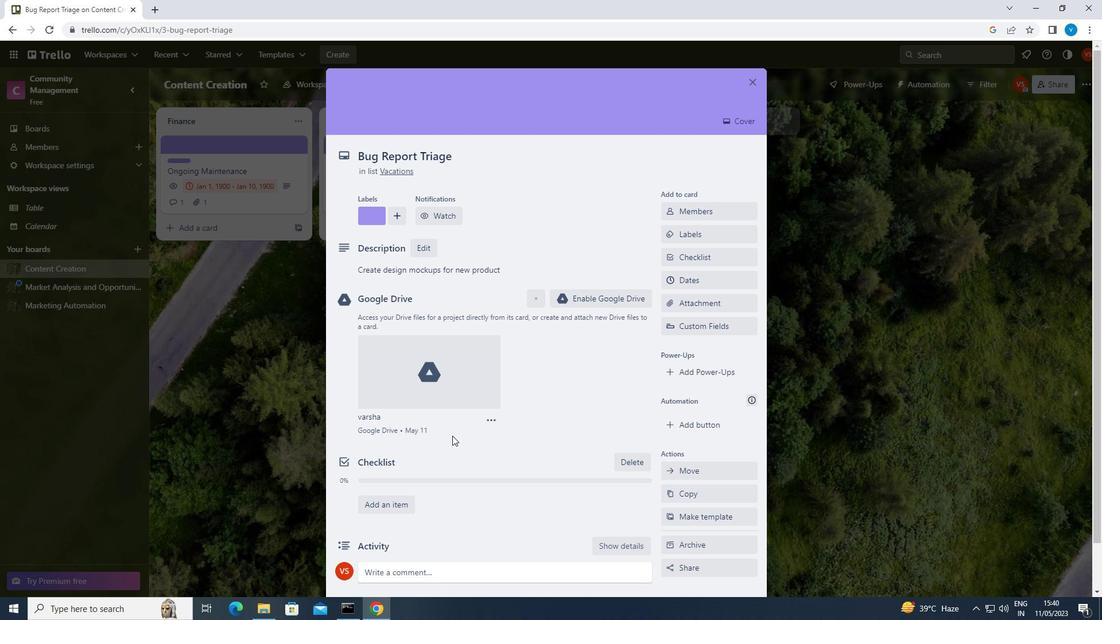 
Action: Mouse moved to (453, 435)
Screenshot: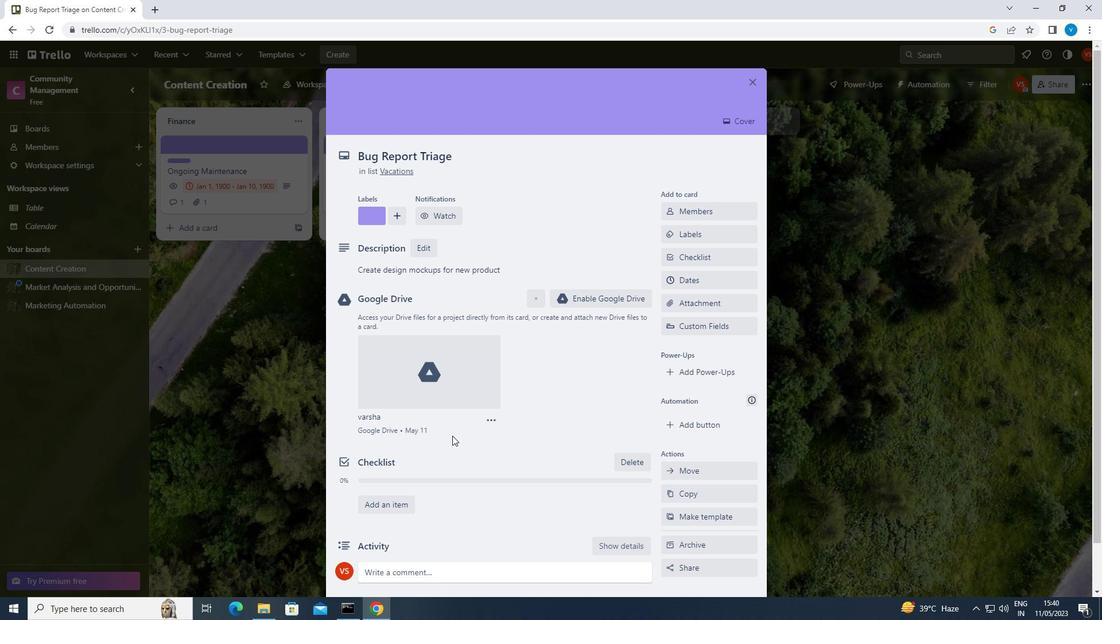 
Action: Mouse scrolled (453, 435) with delta (0, 0)
Screenshot: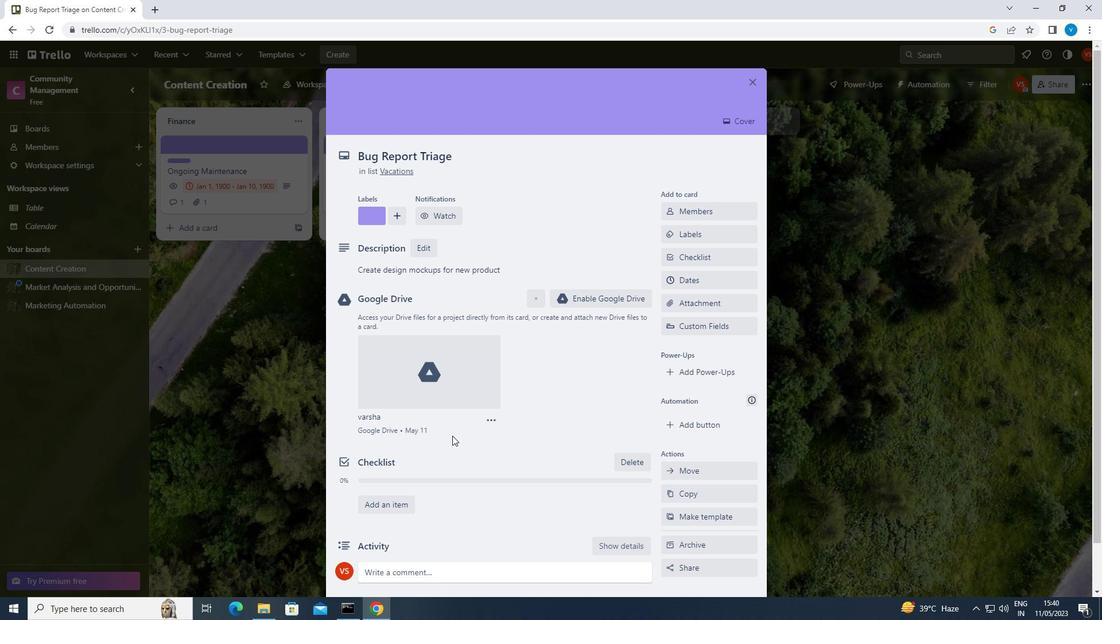 
Action: Mouse scrolled (453, 435) with delta (0, 0)
Screenshot: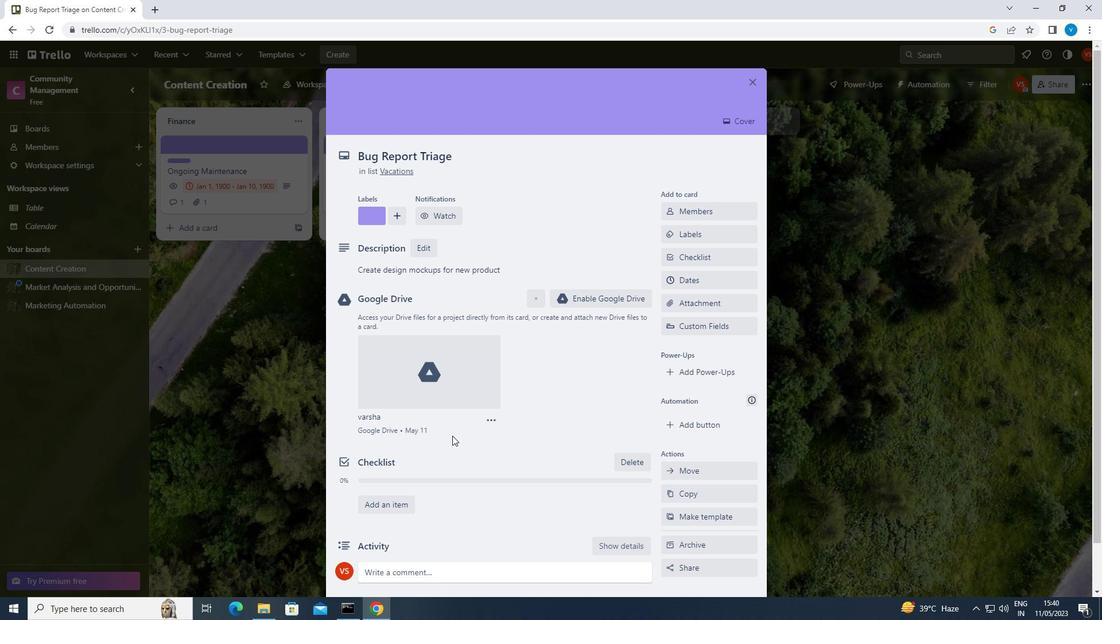 
Action: Mouse scrolled (453, 435) with delta (0, 0)
Screenshot: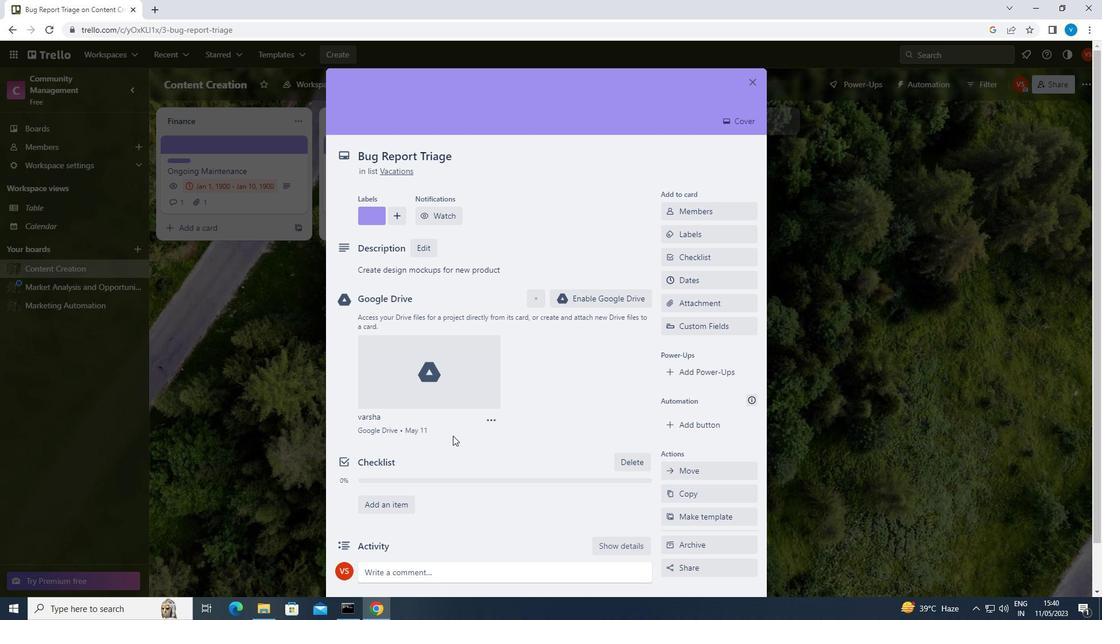 
Action: Mouse moved to (453, 434)
Screenshot: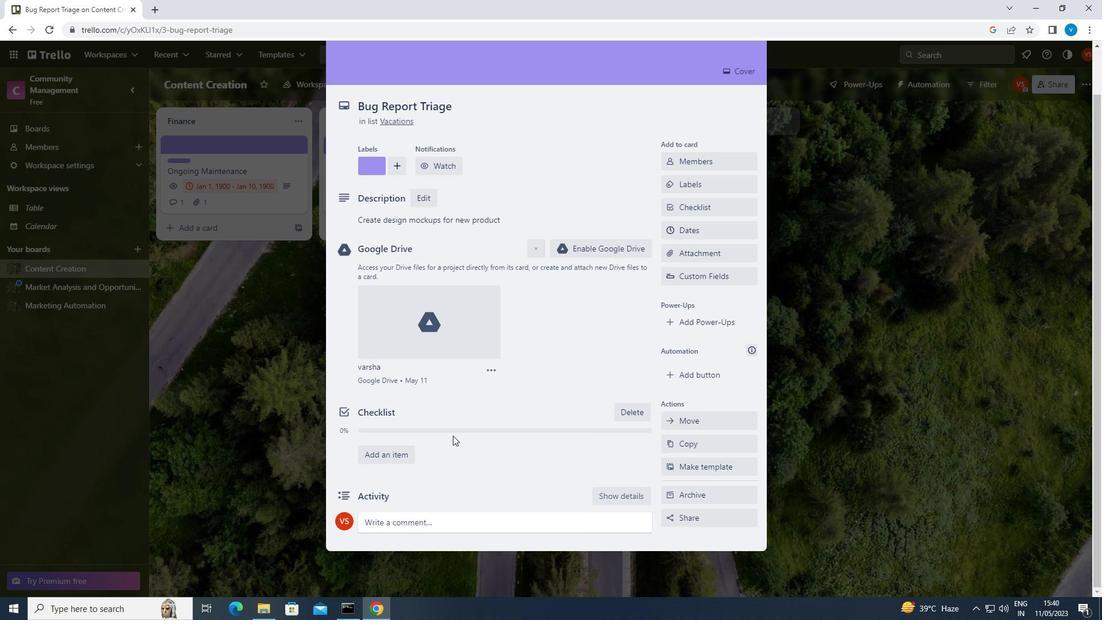 
Action: Mouse scrolled (453, 434) with delta (0, 0)
Screenshot: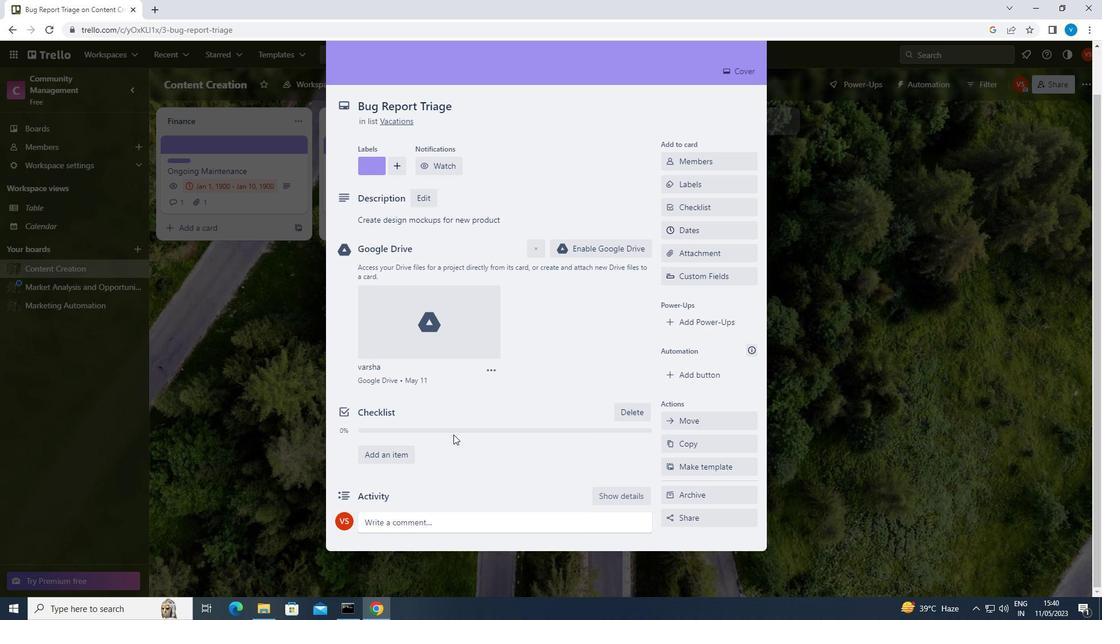
Action: Mouse scrolled (453, 434) with delta (0, 0)
Screenshot: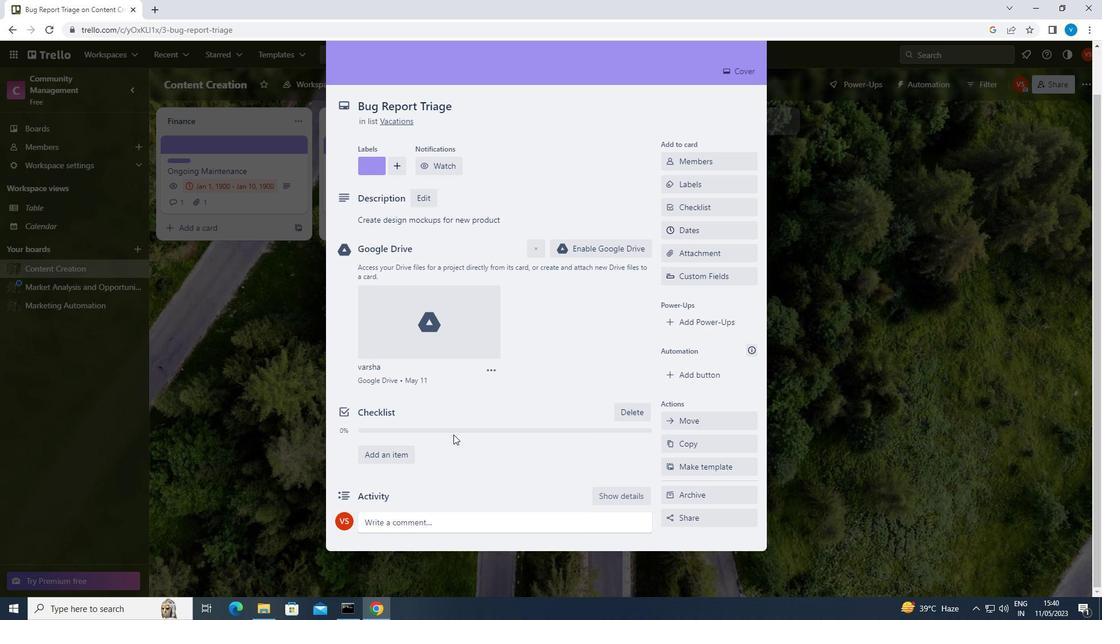 
Action: Mouse scrolled (453, 434) with delta (0, 0)
Screenshot: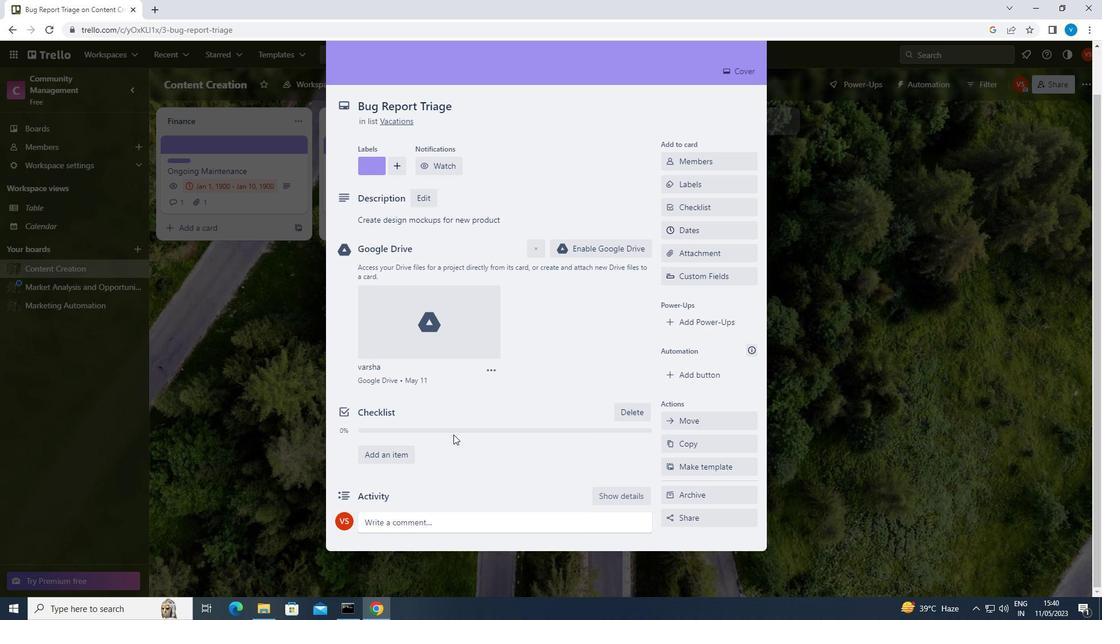 
Action: Mouse scrolled (453, 434) with delta (0, 0)
Screenshot: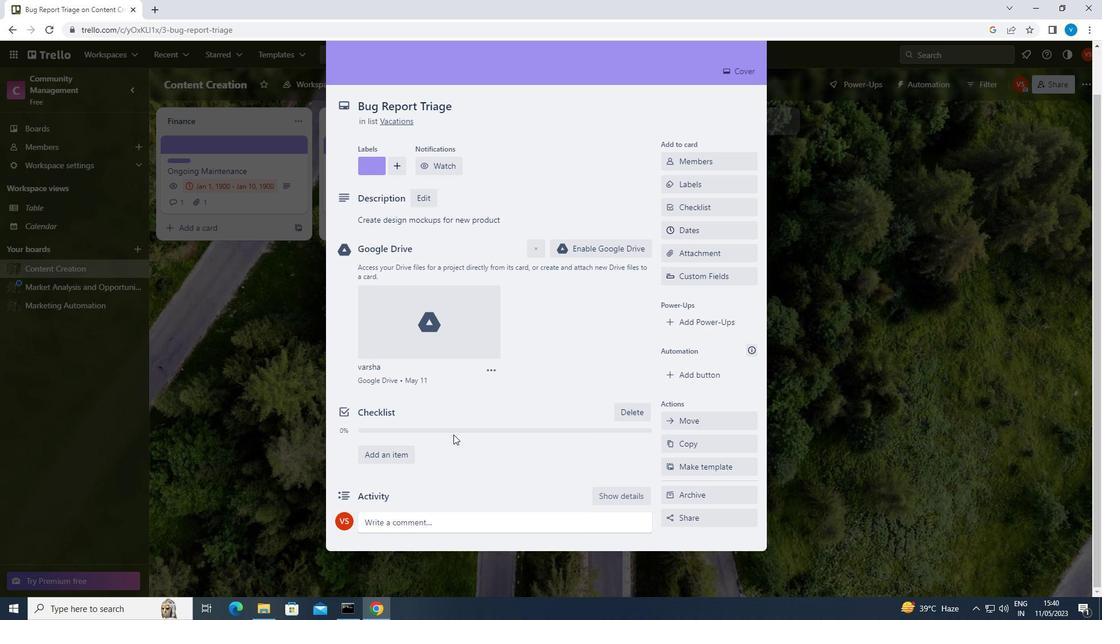 
Action: Mouse moved to (394, 524)
Screenshot: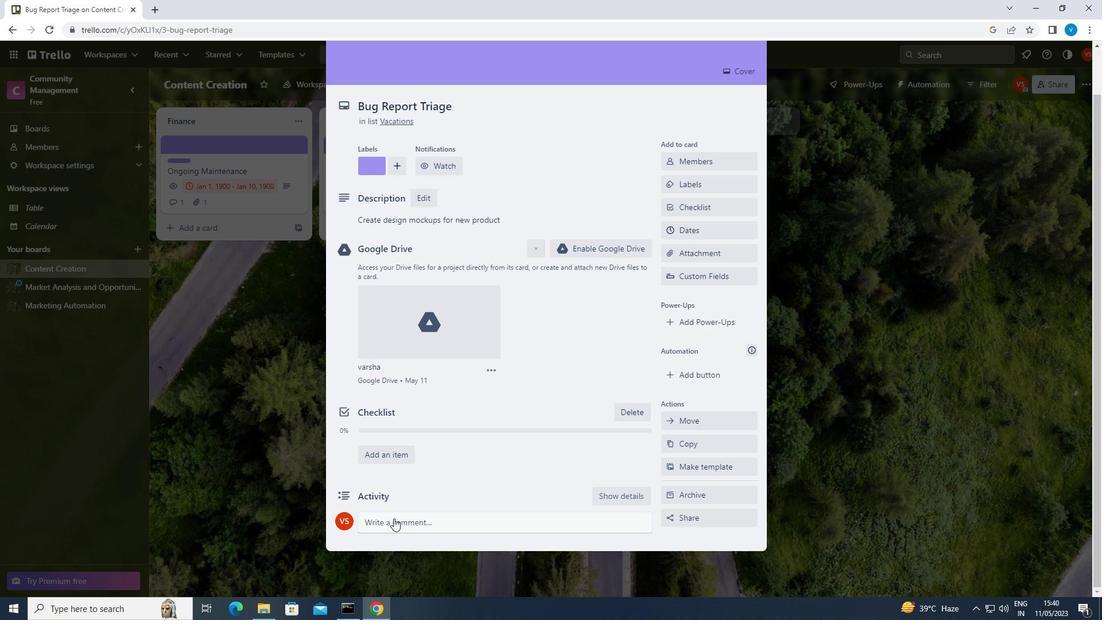 
Action: Mouse pressed left at (394, 524)
Screenshot: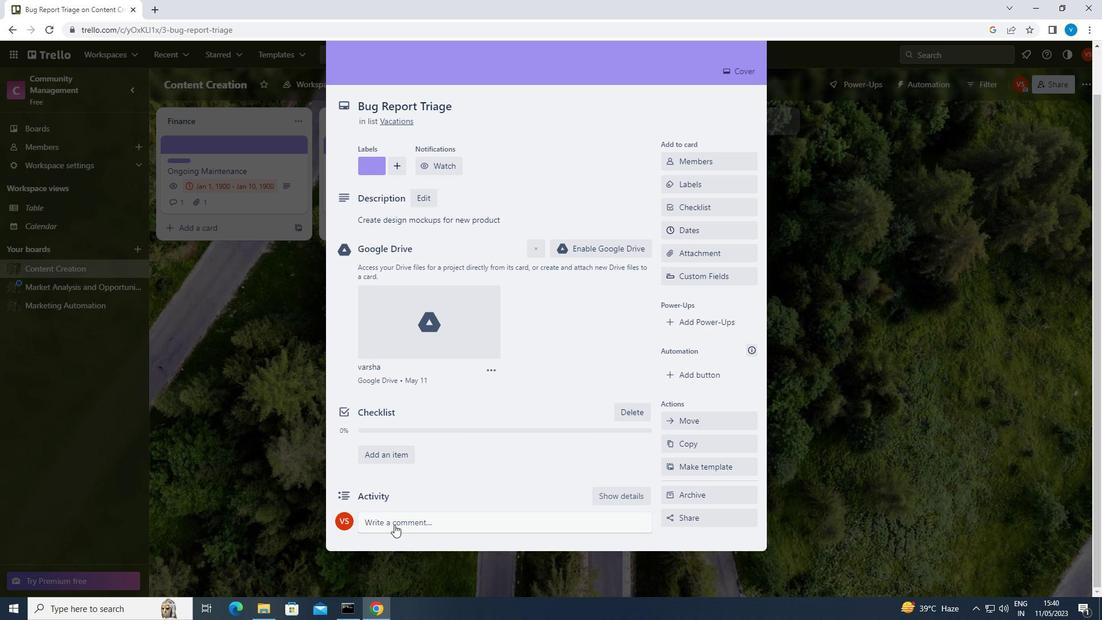 
Action: Key pressed <Key.shift>WE<Key.space>SHOULD<Key.space>APPROACH<Key.space>THIS<Key.space>TASK<Key.space>WITH<Key.space>A<Key.space>CUSTOMER-CENTRIC<Key.space>MINDSET,<Key.space>ENSURING<Key.space>THAT<Key.space>WE<Key.space>MEET<Key.space>THEIR<Key.space>NEEDS<Key.space>AND<Key.space>EXPECTATIONS.
Screenshot: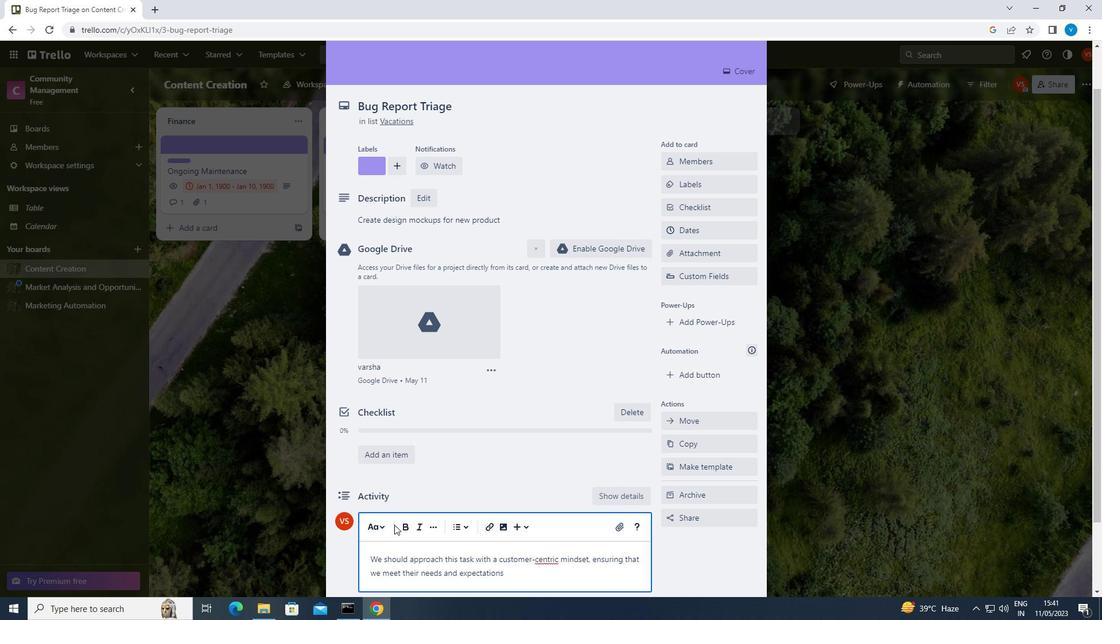 
Action: Mouse moved to (705, 235)
Screenshot: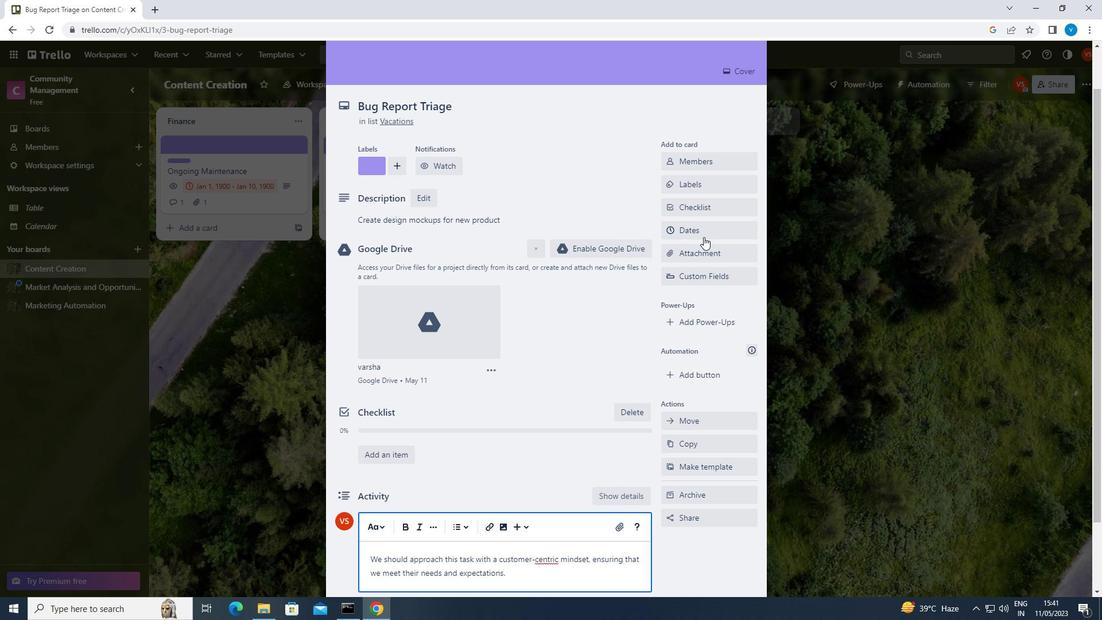 
Action: Mouse pressed left at (705, 235)
Screenshot: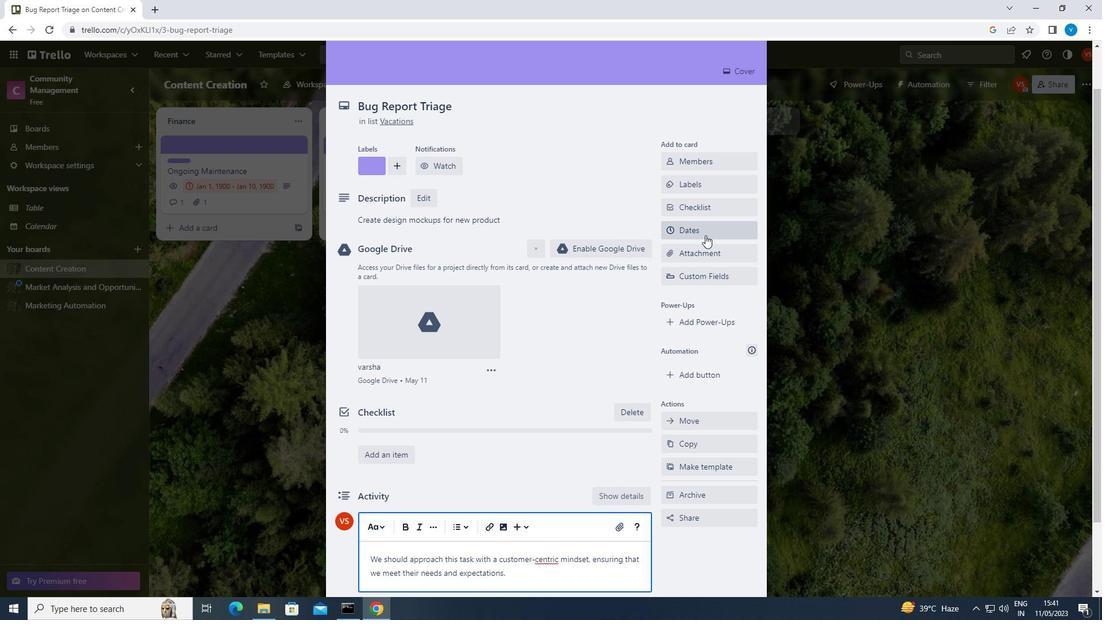 
Action: Mouse moved to (674, 293)
Screenshot: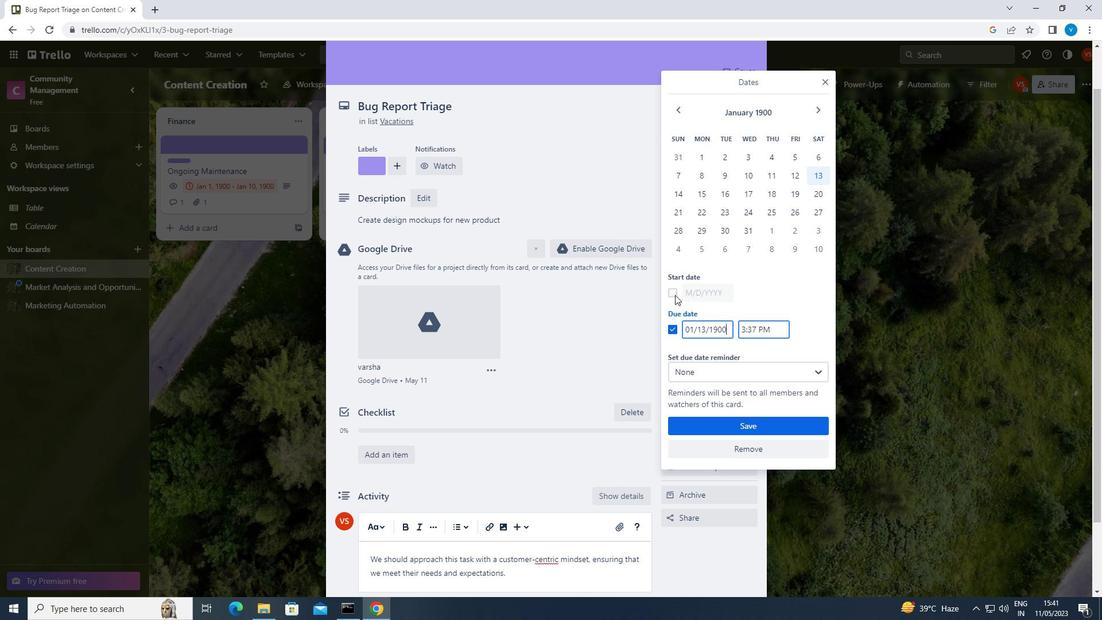 
Action: Mouse pressed left at (674, 293)
Screenshot: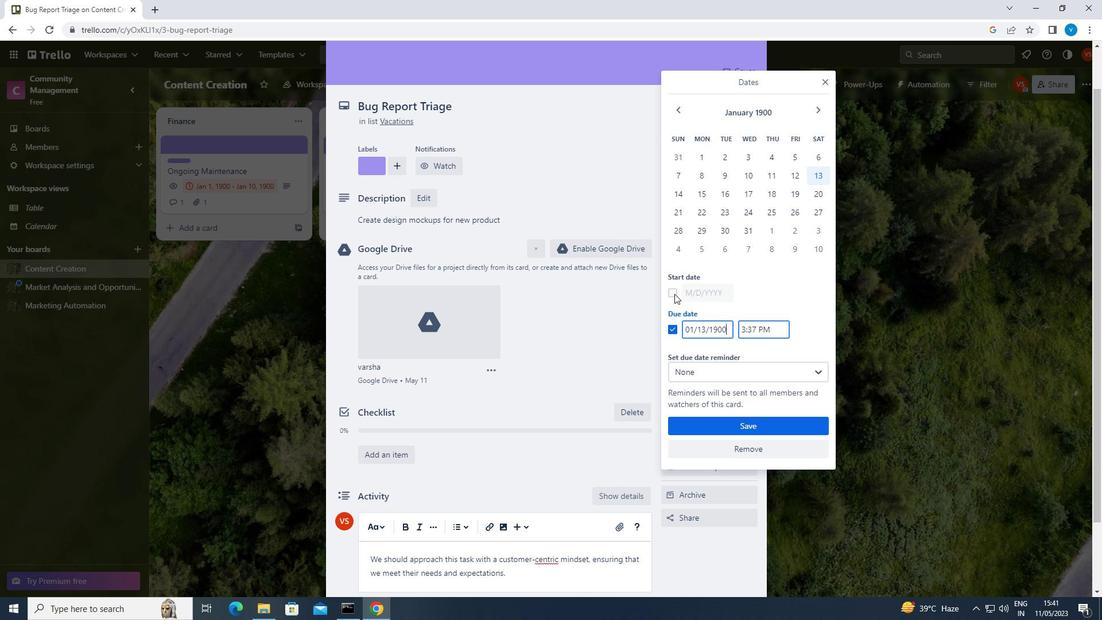 
Action: Mouse moved to (729, 291)
Screenshot: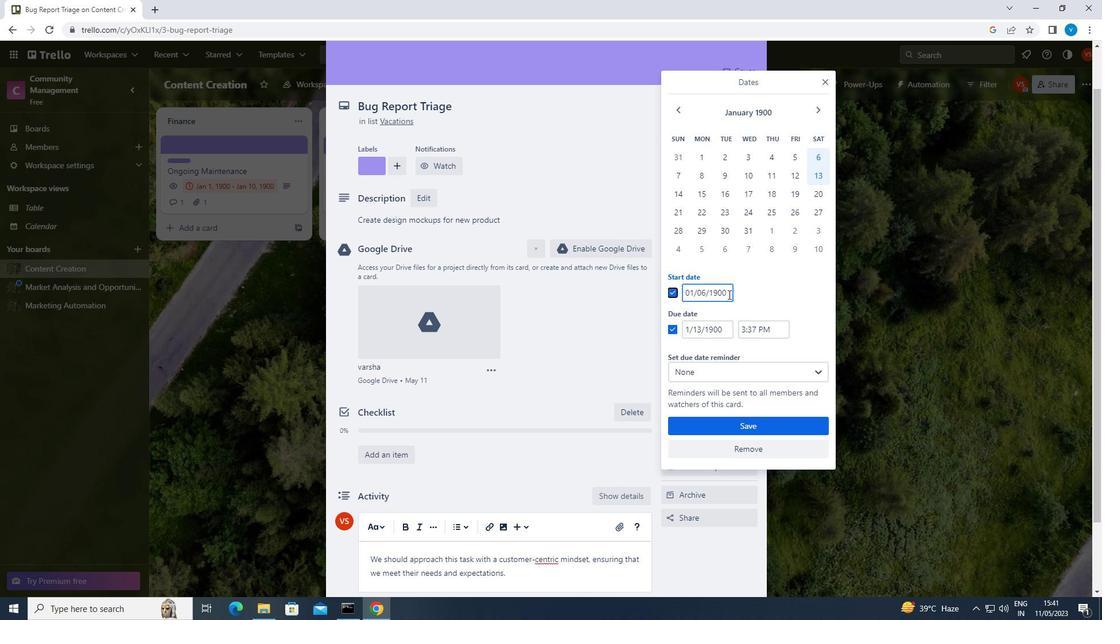 
Action: Mouse pressed left at (729, 291)
Screenshot: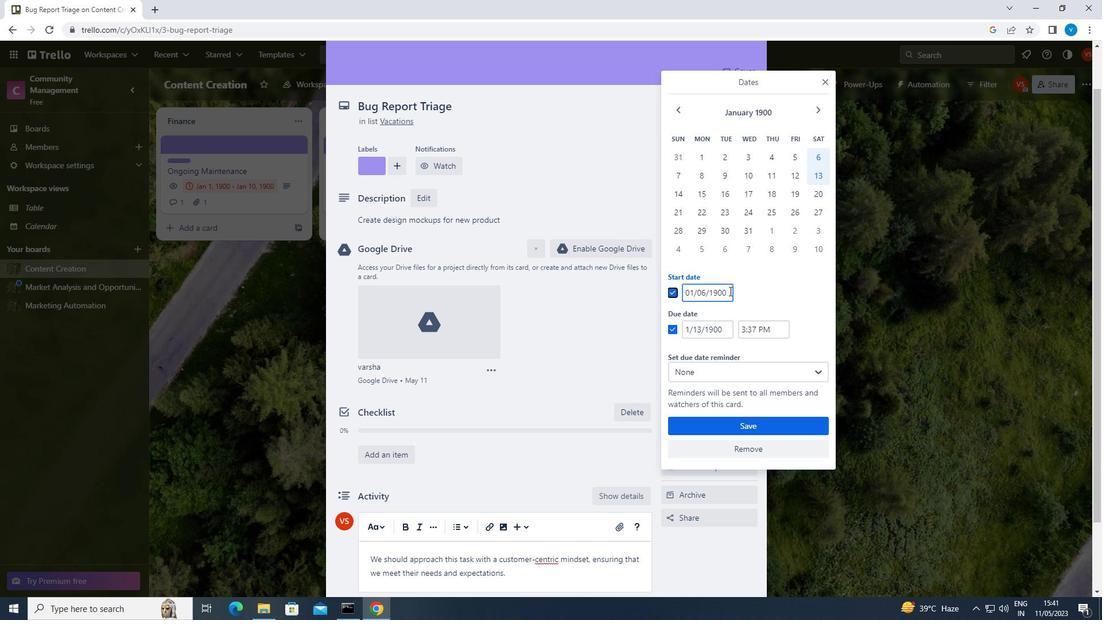 
Action: Mouse moved to (722, 285)
Screenshot: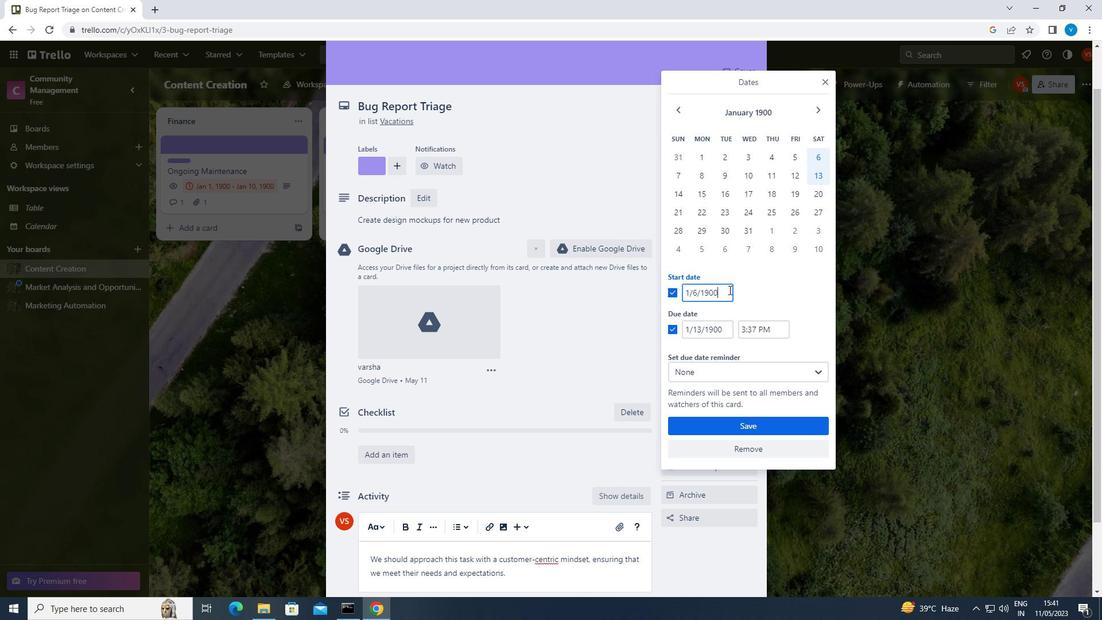 
Action: Key pressed <Key.backspace><Key.backspace><Key.backspace><Key.backspace><Key.backspace><Key.backspace><Key.backspace><Key.backspace><Key.backspace><Key.backspace><Key.backspace><Key.backspace><Key.backspace><Key.backspace>01/07/1900
Screenshot: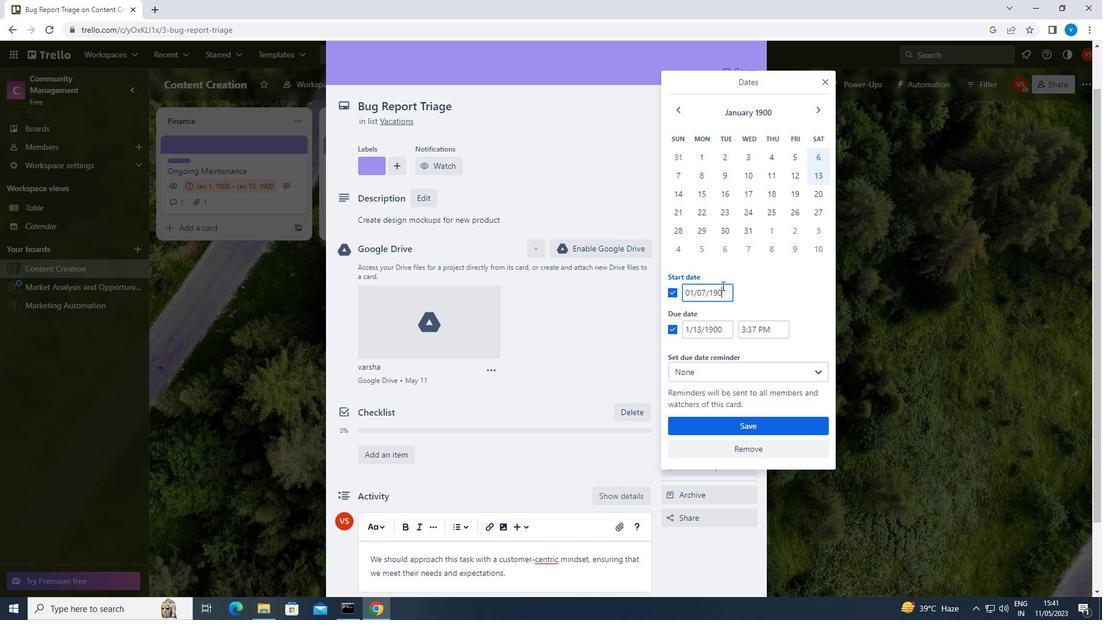 
Action: Mouse moved to (724, 333)
Screenshot: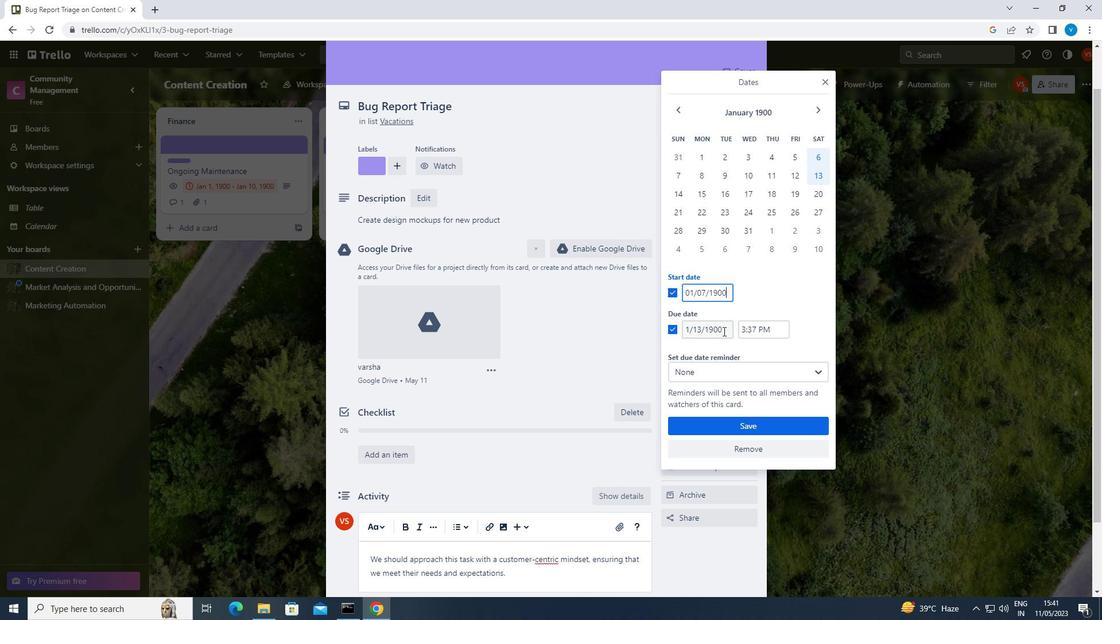
Action: Mouse pressed left at (724, 333)
Screenshot: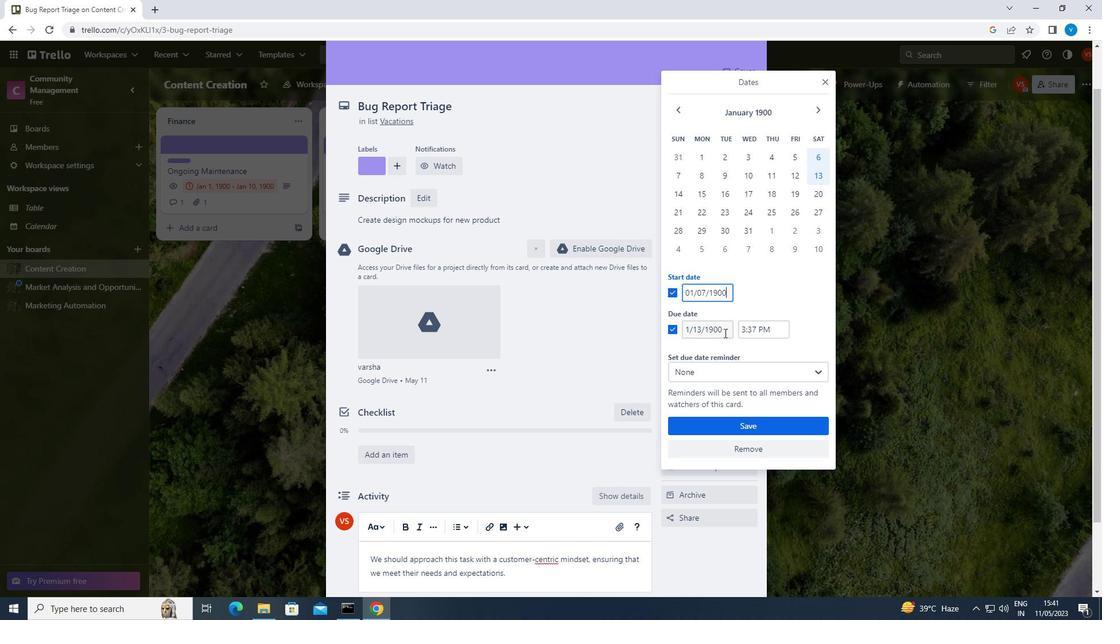 
Action: Key pressed <Key.backspace><Key.backspace><Key.backspace><Key.backspace><Key.backspace><Key.backspace><Key.backspace><Key.backspace><Key.backspace><Key.backspace><Key.backspace><Key.backspace><Key.backspace><Key.backspace><Key.backspace><Key.backspace><Key.backspace><Key.backspace><Key.backspace>01/14/1900
Screenshot: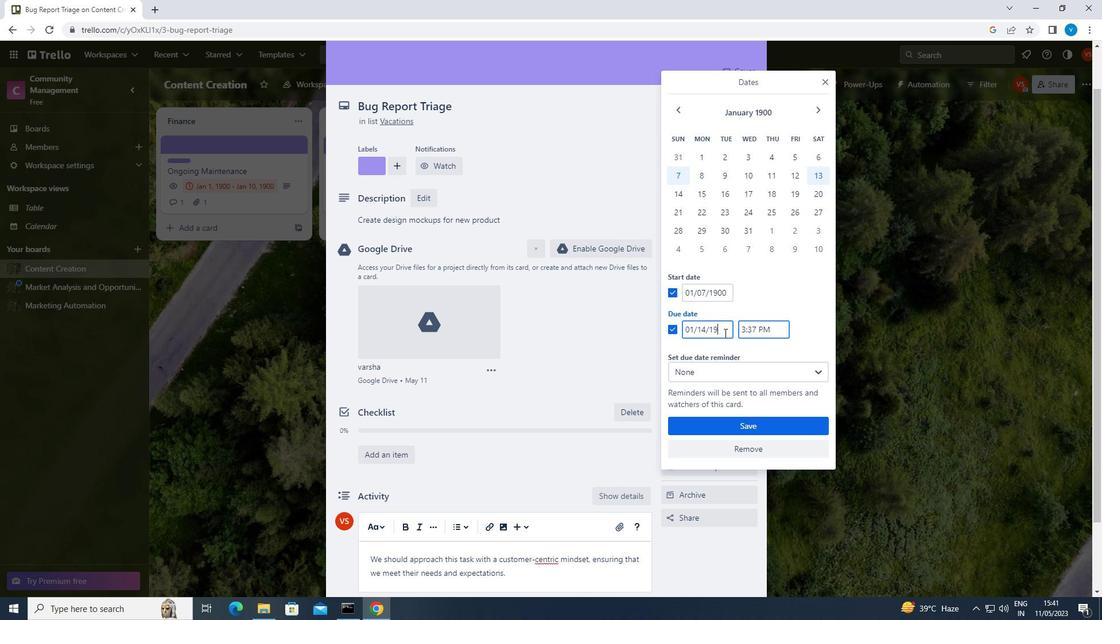 
Action: Mouse moved to (782, 418)
Screenshot: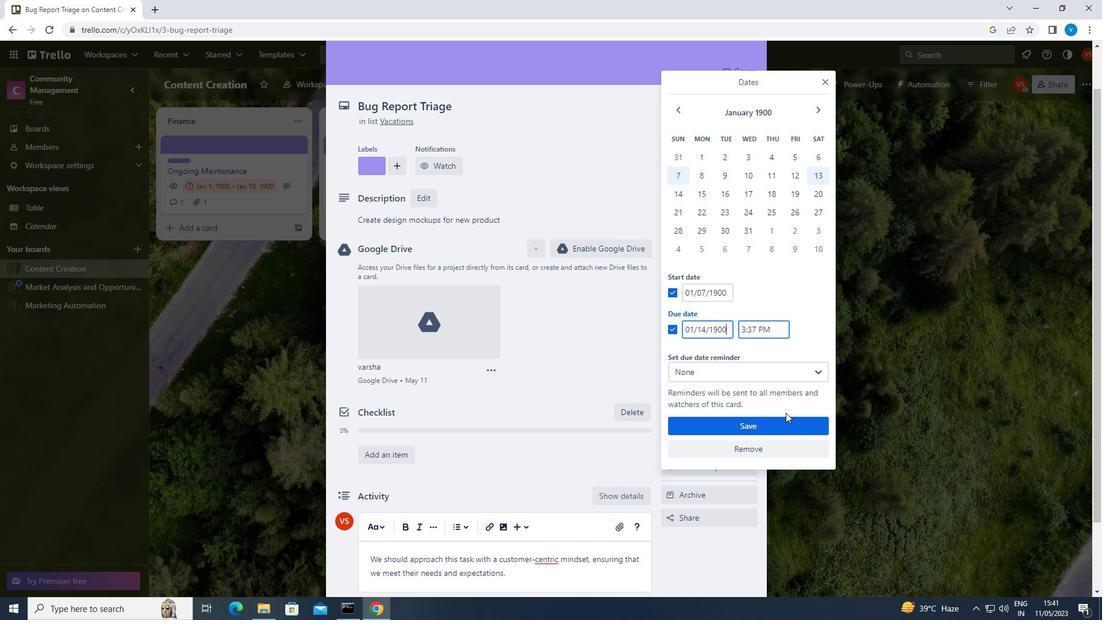 
Action: Mouse pressed left at (782, 418)
Screenshot: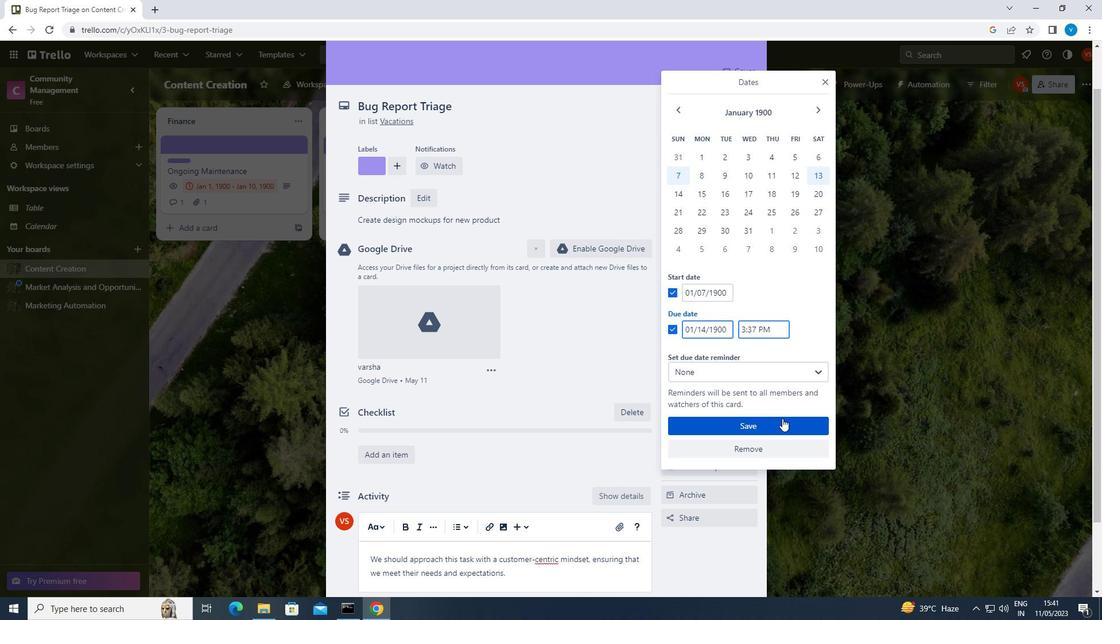 
